 Task: For heading Arial Rounded MT Bold with Underline.  font size for heading26,  'Change the font style of data to'Browallia New.  and font size to 18,  Change the alignment of both headline & data to Align middle & Align Text left.  In the sheet  DashboardCashFlowbook
Action: Mouse moved to (74, 109)
Screenshot: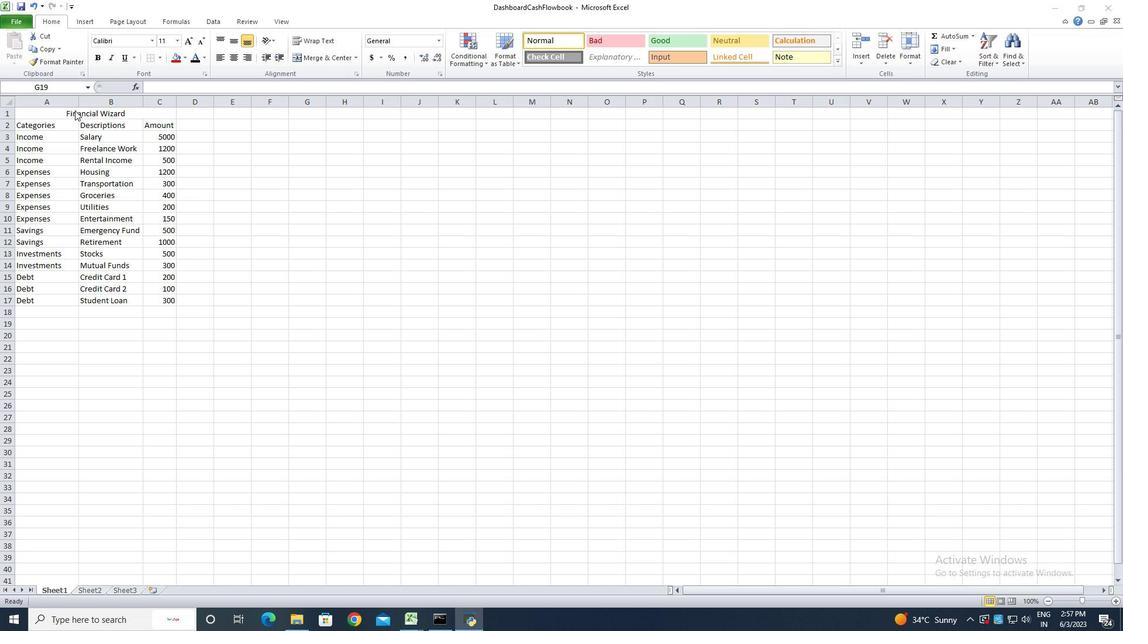 
Action: Mouse pressed left at (74, 109)
Screenshot: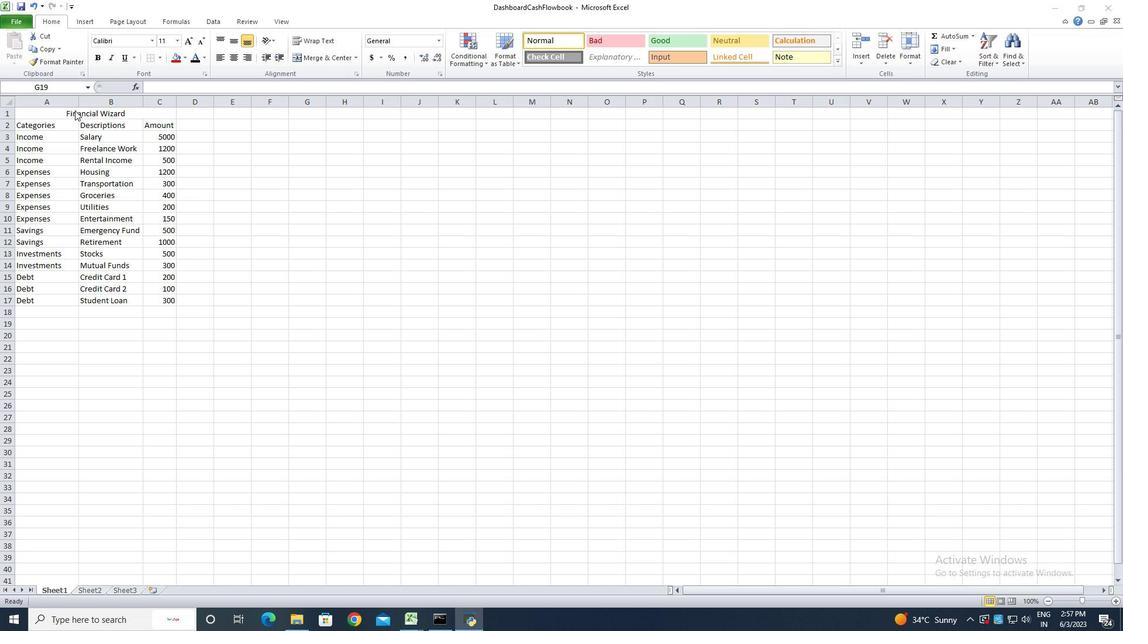 
Action: Mouse moved to (74, 112)
Screenshot: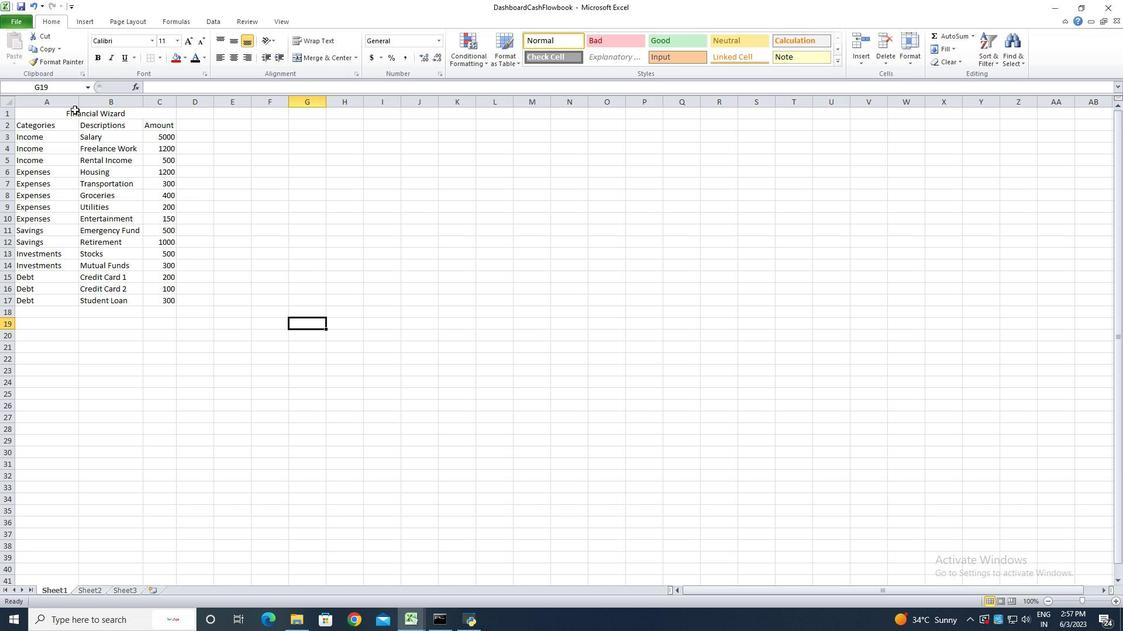 
Action: Mouse pressed left at (74, 112)
Screenshot: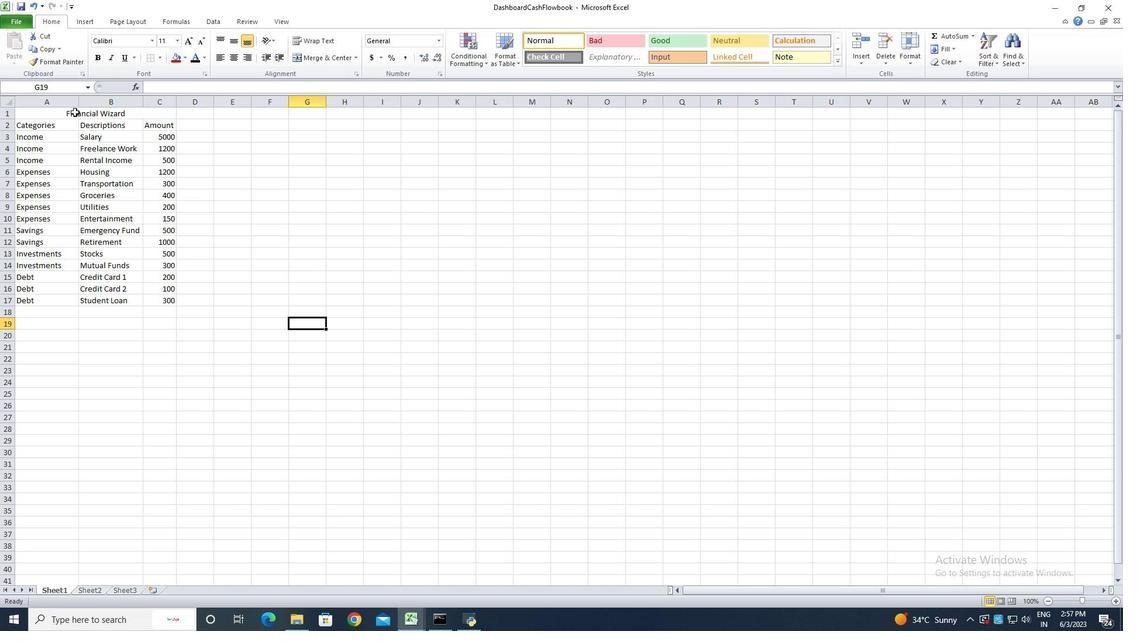 
Action: Mouse moved to (151, 40)
Screenshot: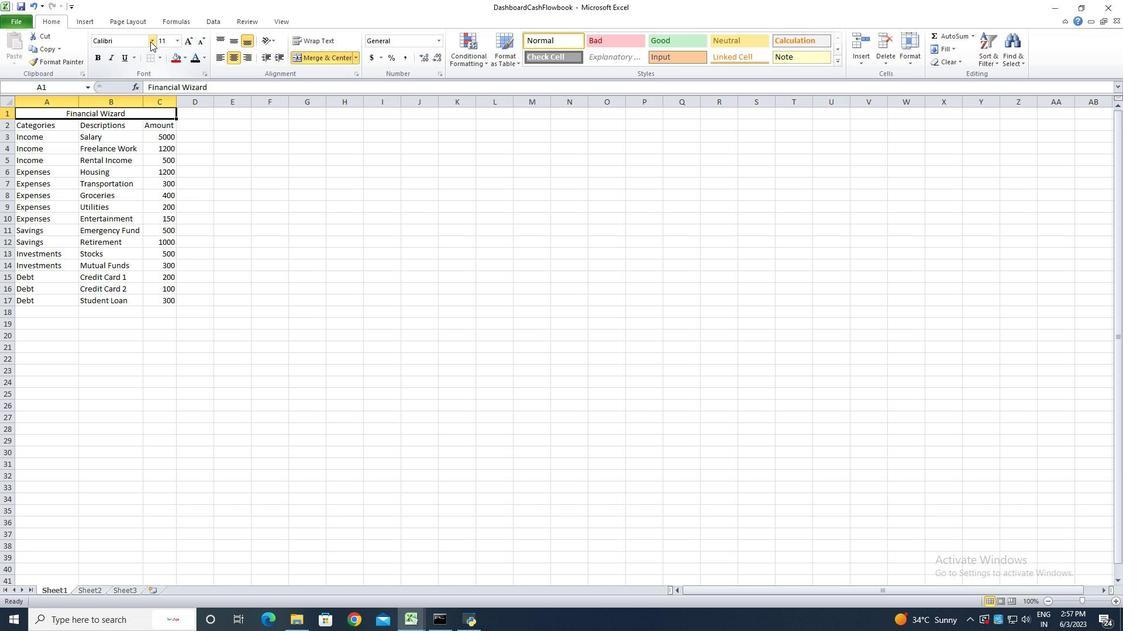 
Action: Mouse pressed left at (151, 40)
Screenshot: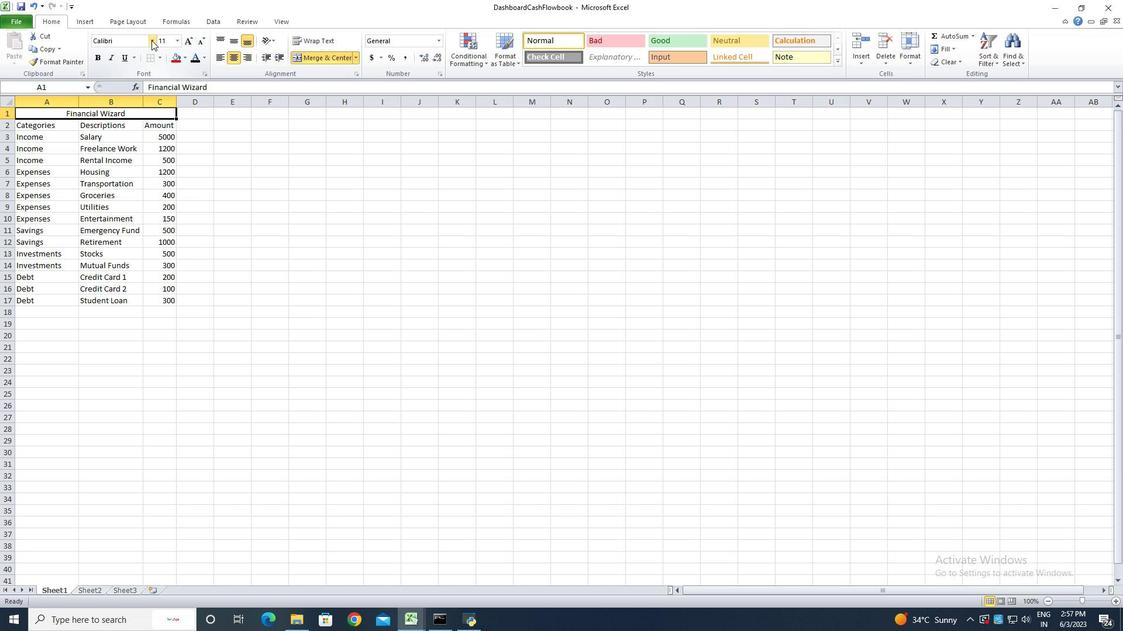 
Action: Mouse moved to (155, 176)
Screenshot: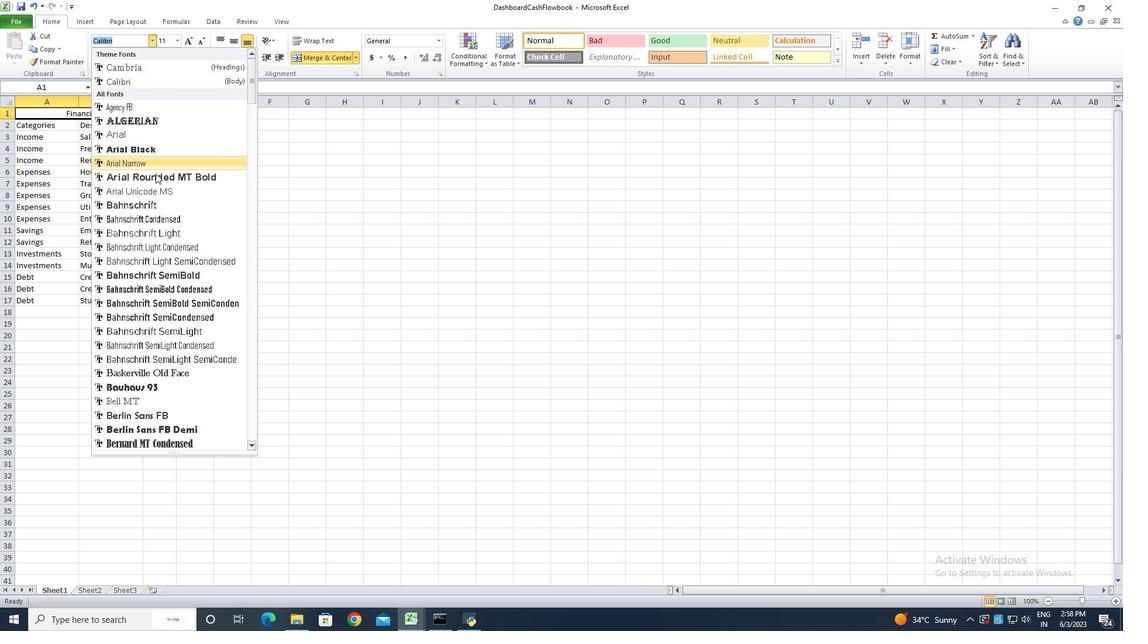 
Action: Mouse pressed left at (155, 176)
Screenshot: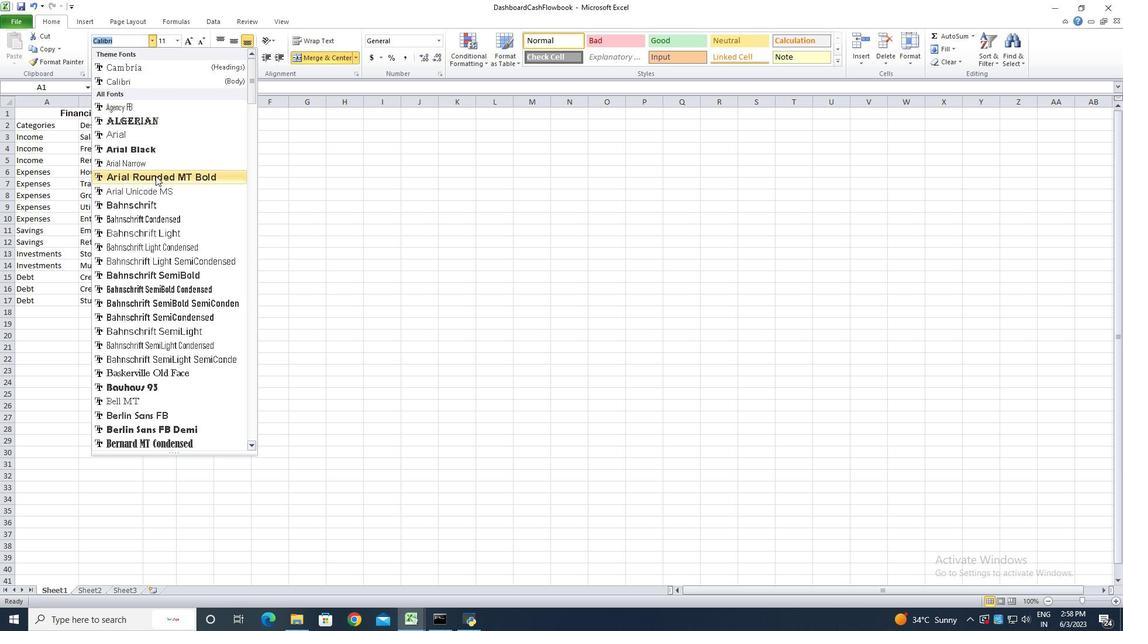 
Action: Mouse moved to (124, 59)
Screenshot: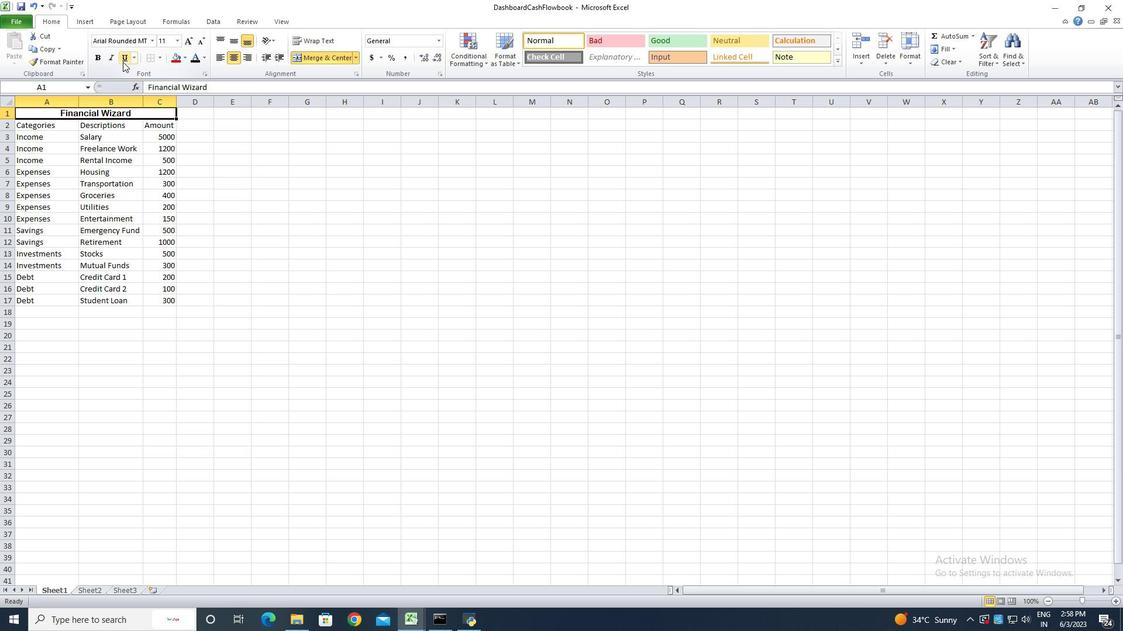 
Action: Mouse pressed left at (124, 59)
Screenshot: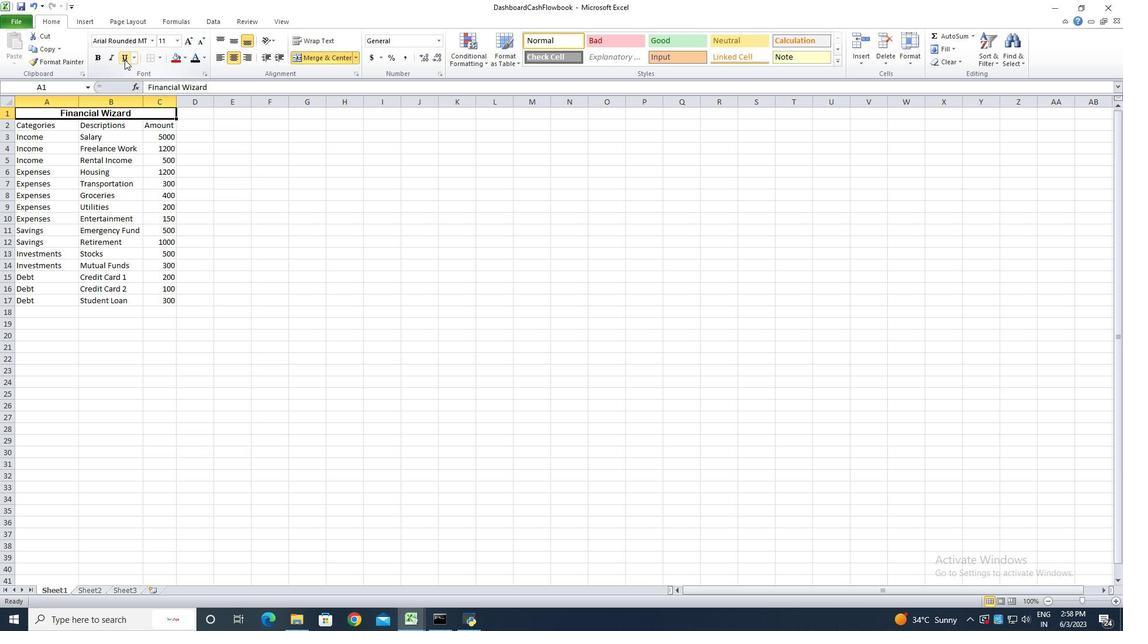 
Action: Mouse moved to (189, 42)
Screenshot: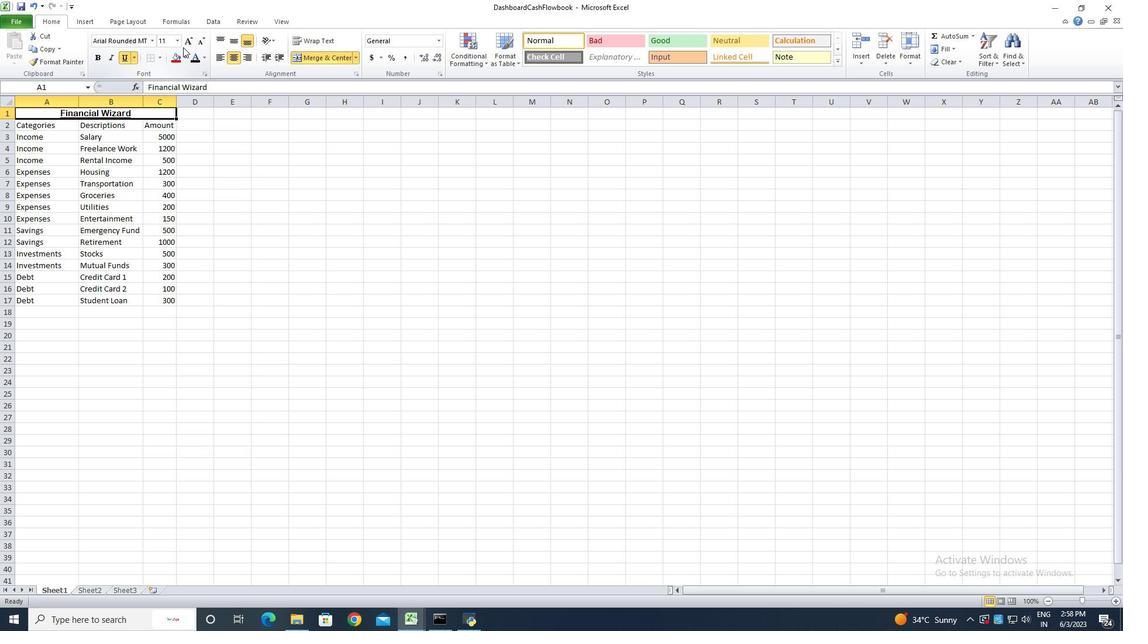 
Action: Mouse pressed left at (189, 42)
Screenshot: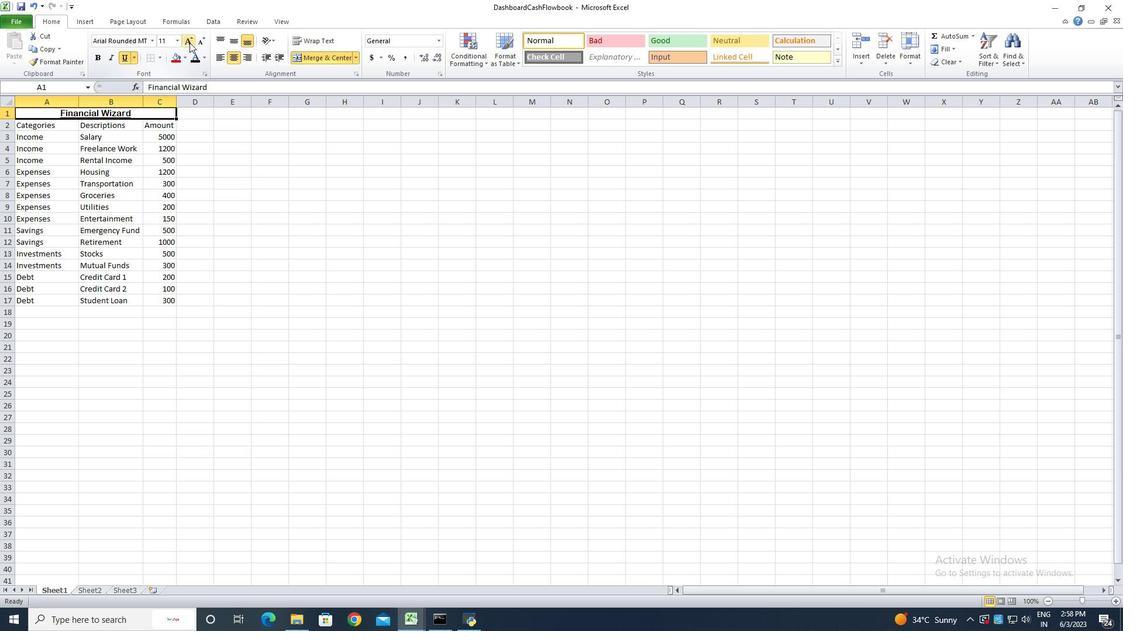 
Action: Mouse pressed left at (189, 42)
Screenshot: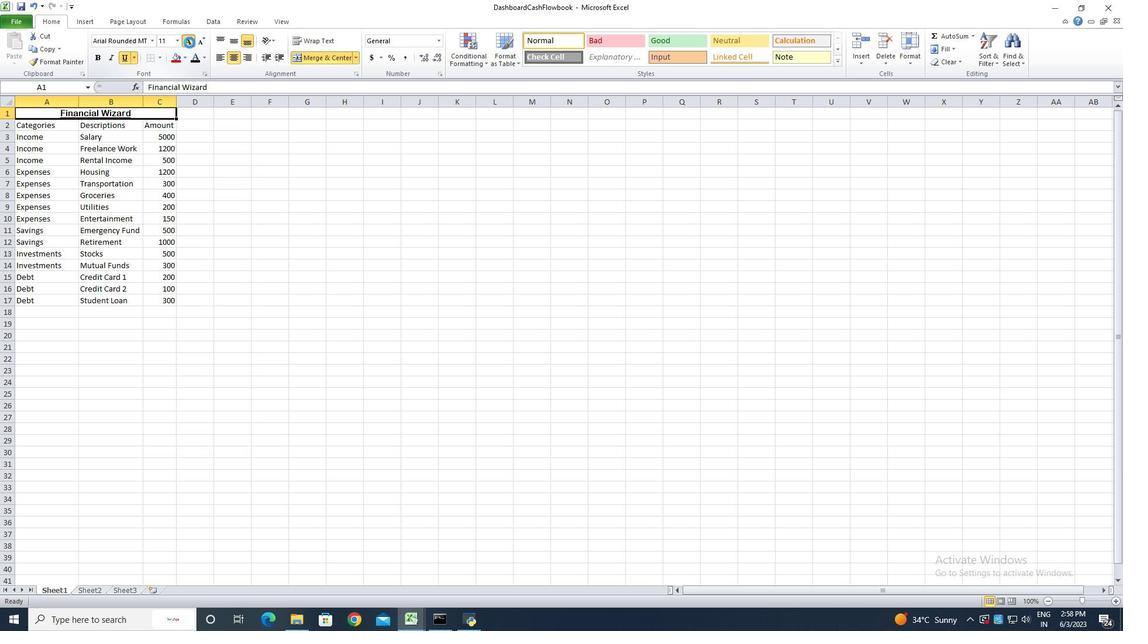 
Action: Mouse pressed left at (189, 42)
Screenshot: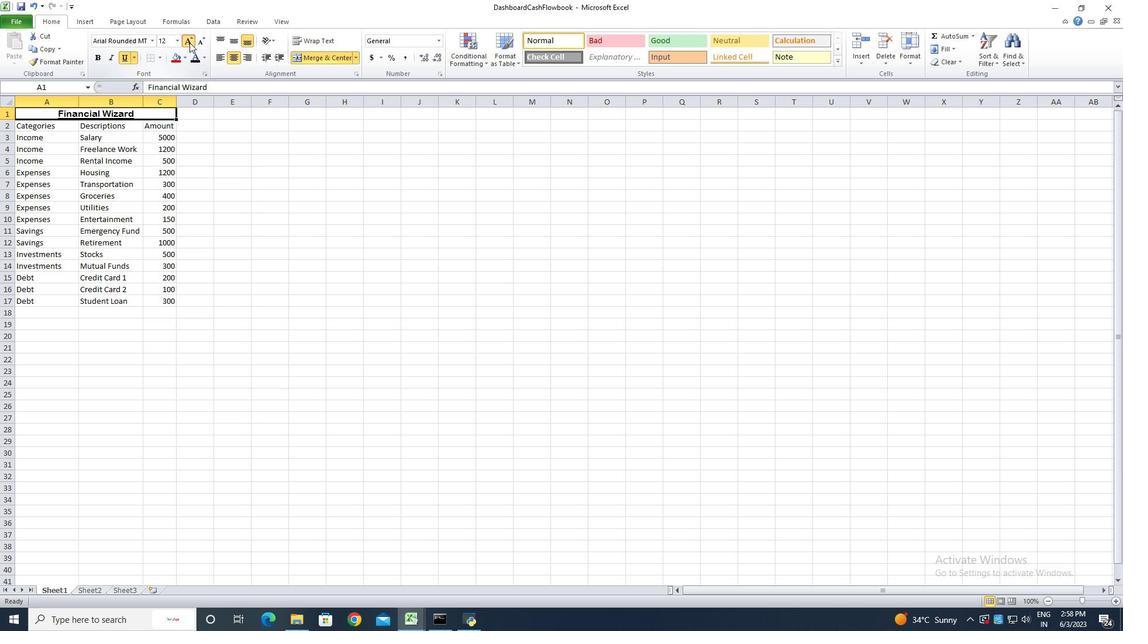 
Action: Mouse pressed left at (189, 42)
Screenshot: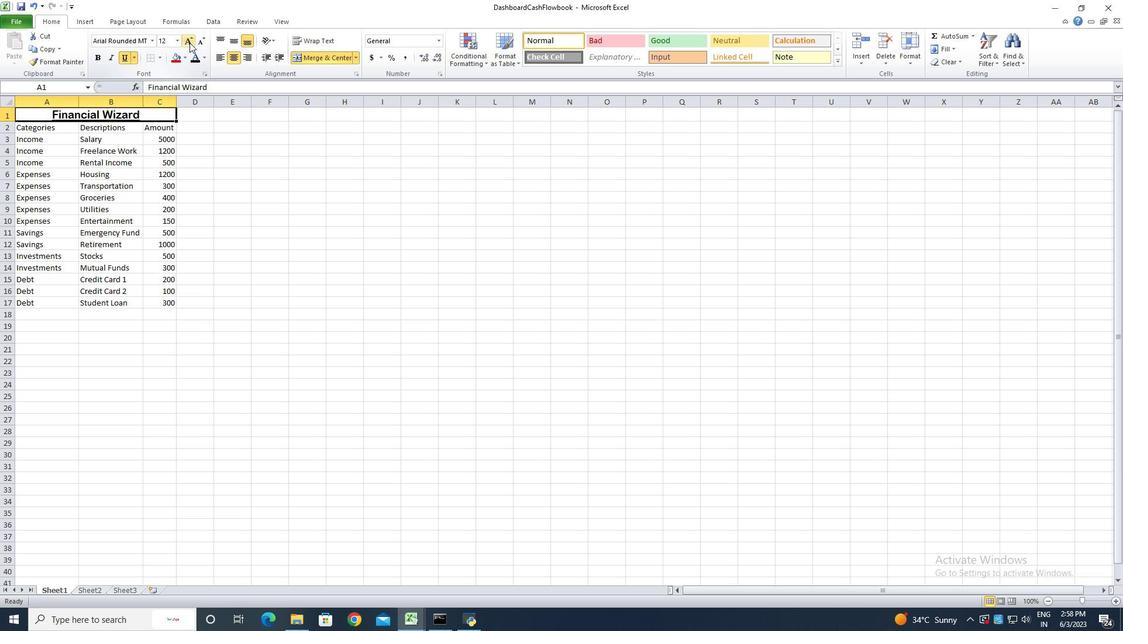 
Action: Mouse pressed left at (189, 42)
Screenshot: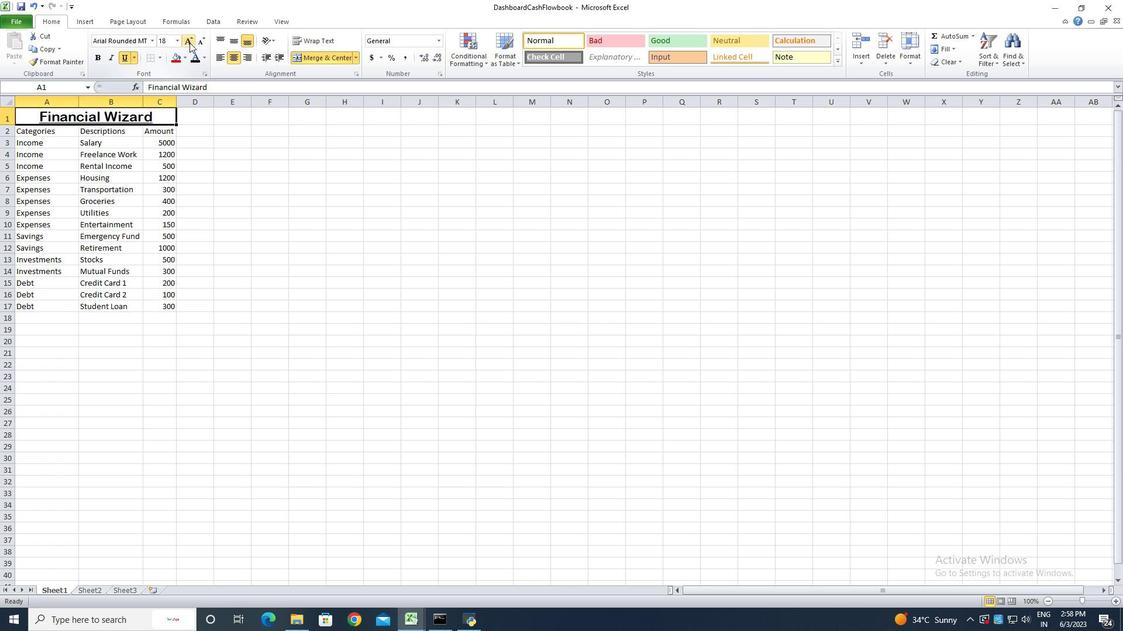 
Action: Mouse pressed left at (189, 42)
Screenshot: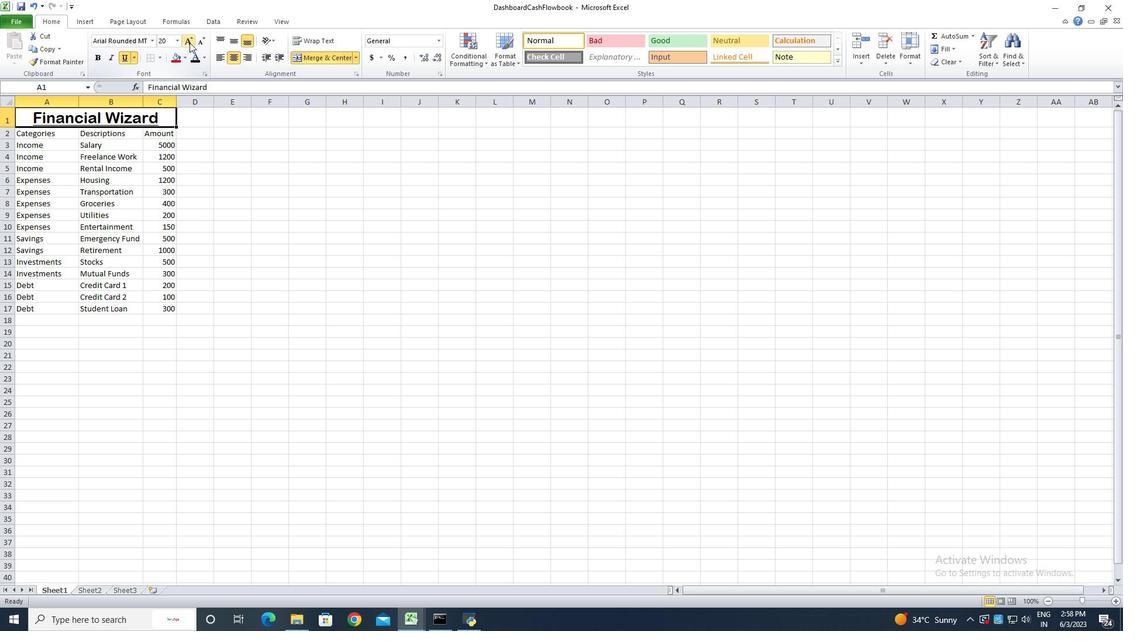 
Action: Mouse pressed left at (189, 42)
Screenshot: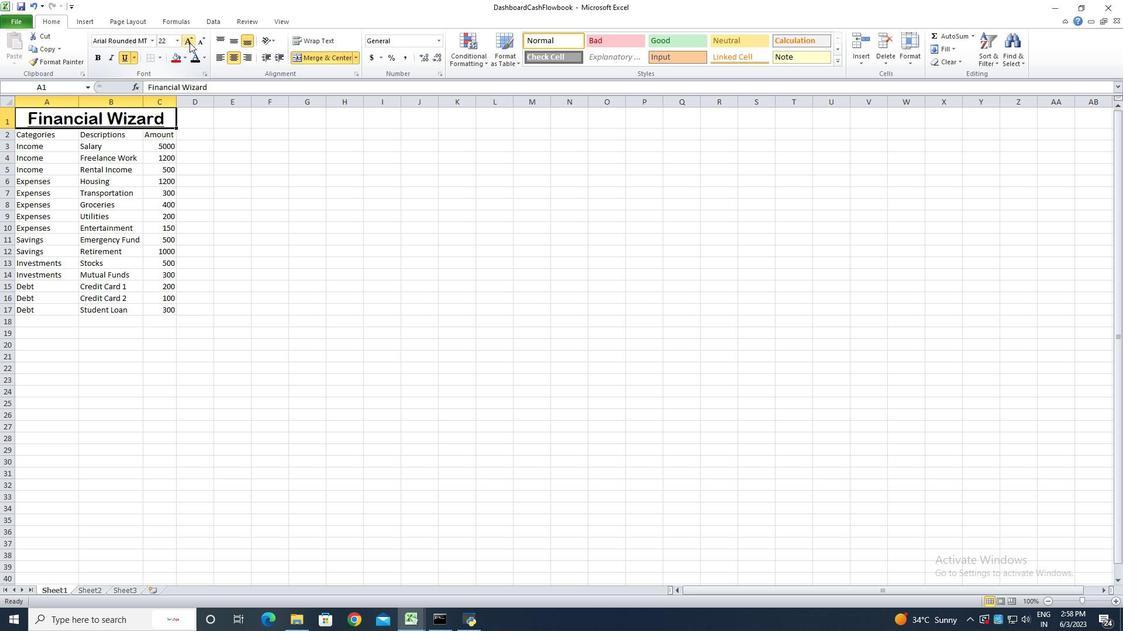 
Action: Mouse pressed left at (189, 42)
Screenshot: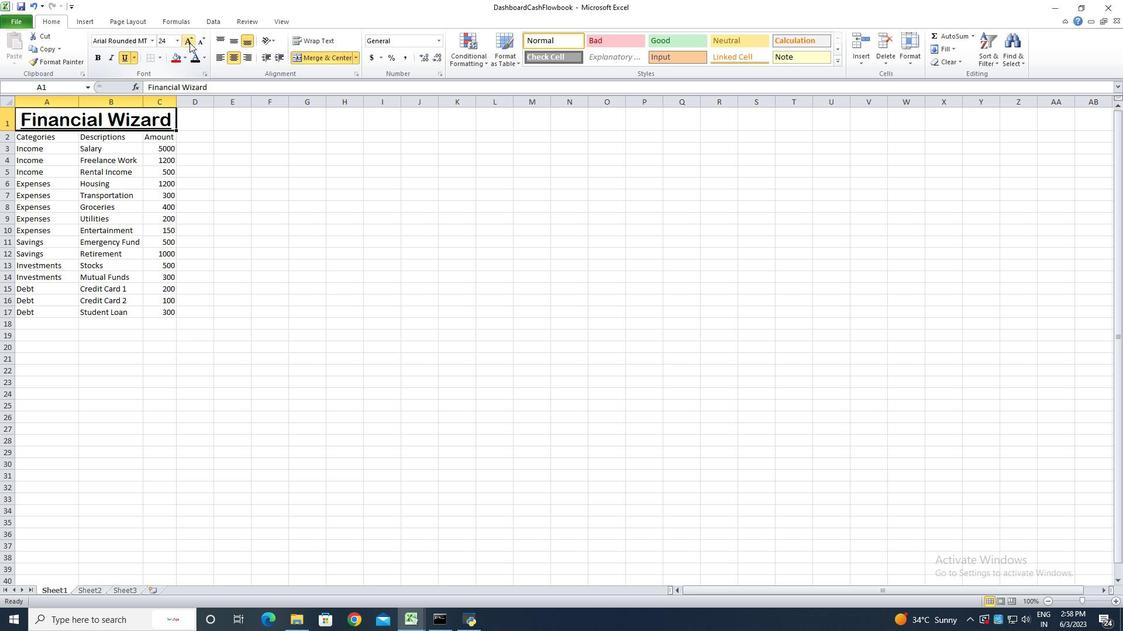 
Action: Mouse moved to (41, 141)
Screenshot: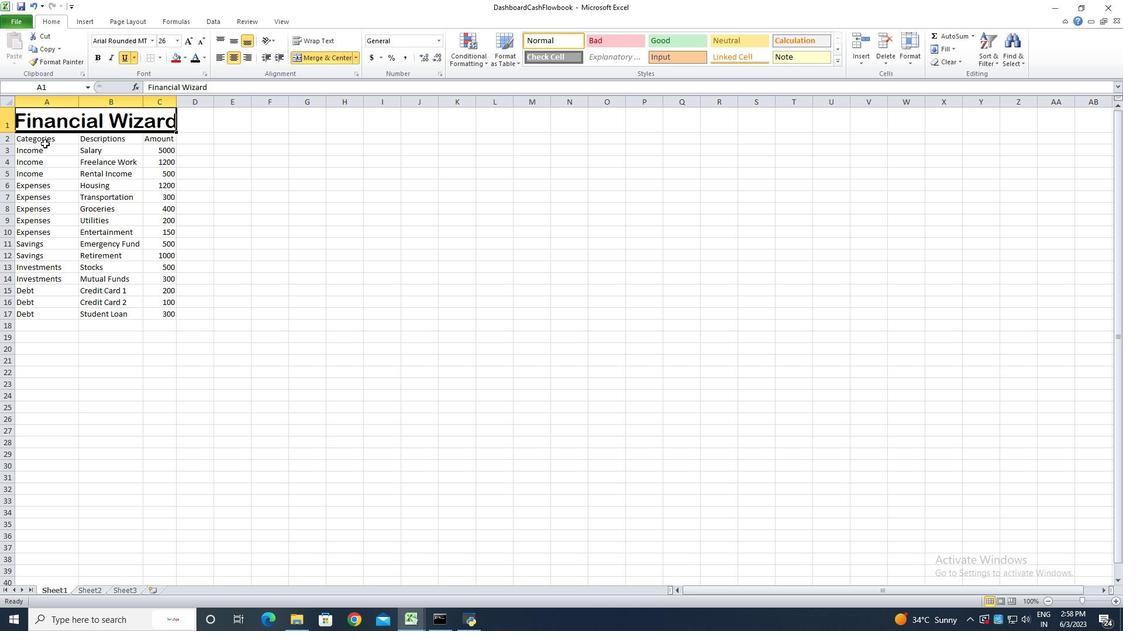 
Action: Mouse pressed left at (41, 141)
Screenshot: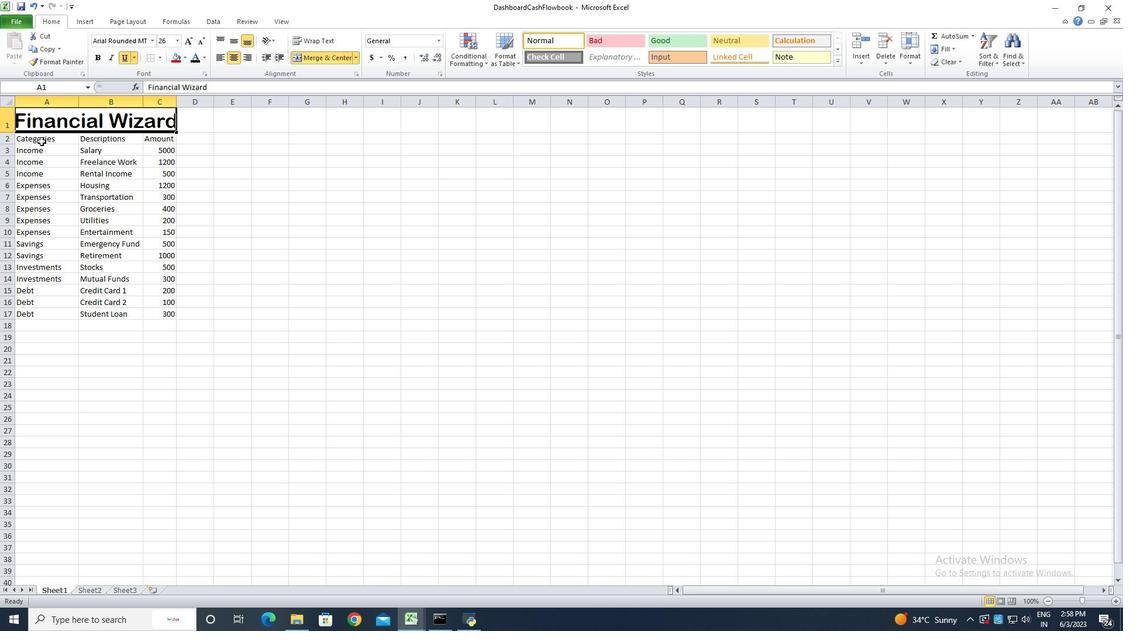 
Action: Mouse moved to (151, 40)
Screenshot: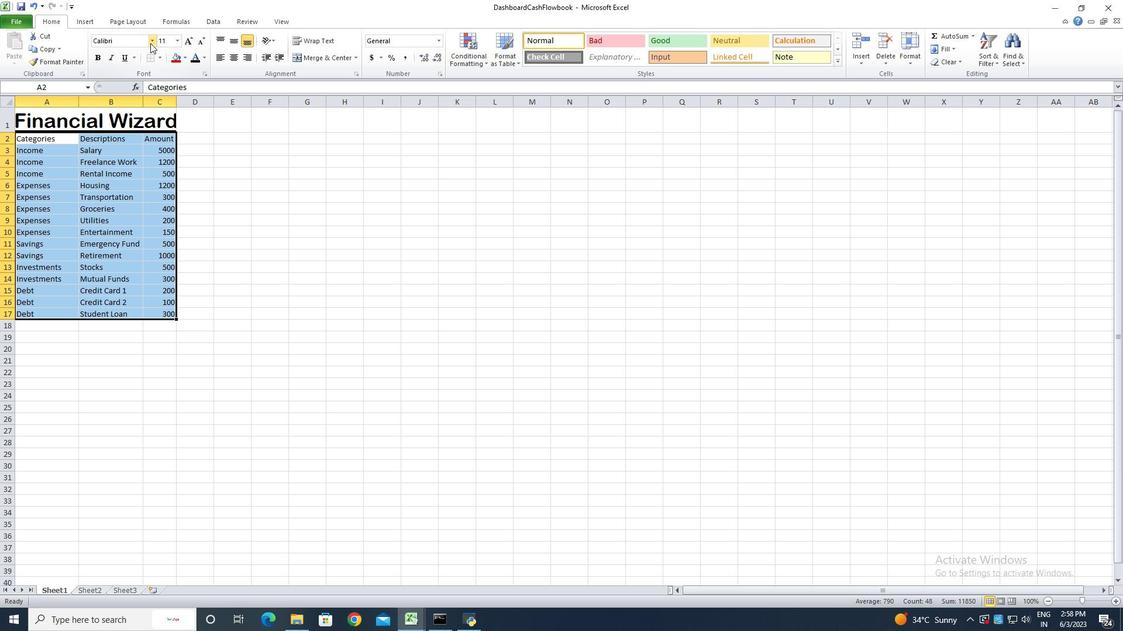 
Action: Mouse pressed left at (151, 40)
Screenshot: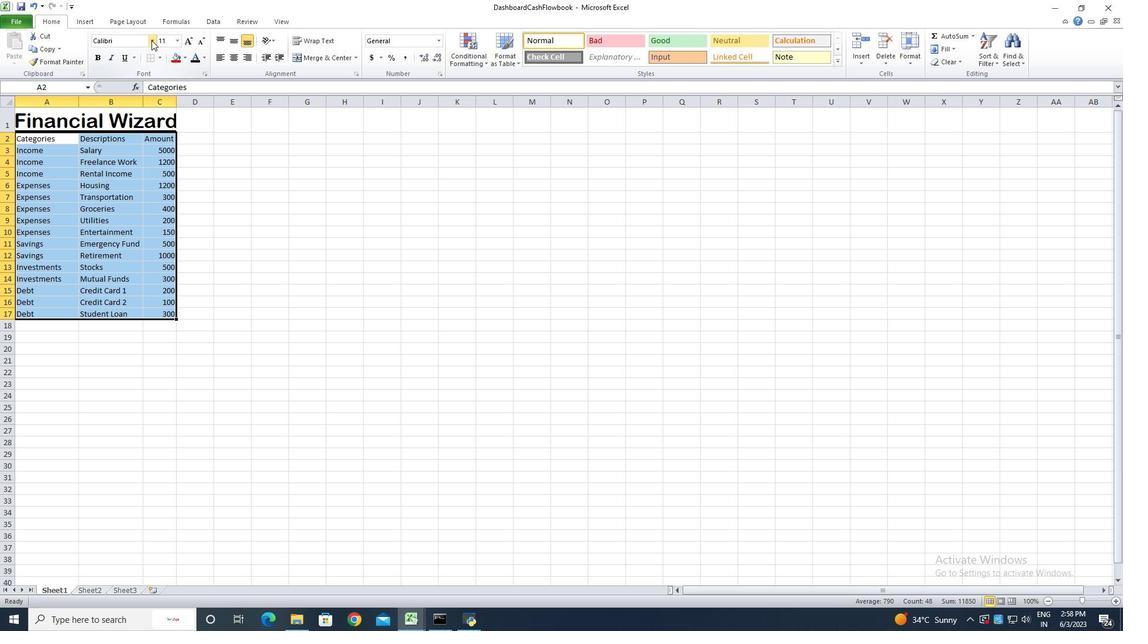 
Action: Mouse moved to (147, 40)
Screenshot: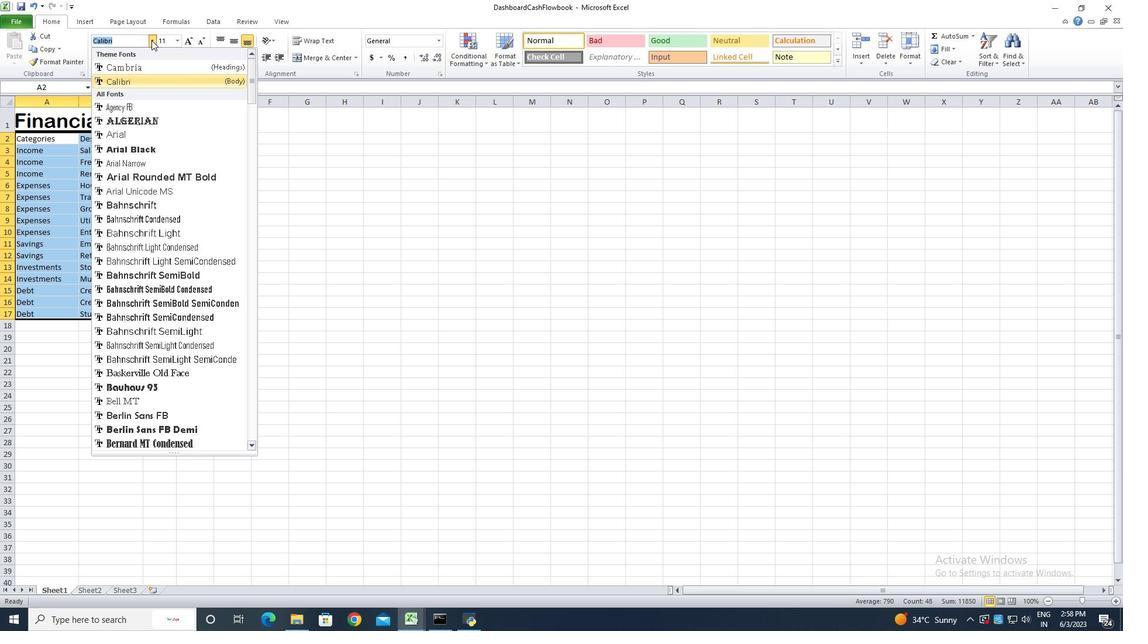 
Action: Key pressed <Key.shift>Br<Key.shift><Key.shift><Key.shift><Key.shift><Key.shift><Key.shift><Key.shift><Key.shift><Key.shift><Key.shift><Key.shift><Key.shift><Key.shift><Key.shift><Key.shift><Key.shift><Key.shift>Owali<Key.backspace>lia<Key.space><Key.shift>New<Key.enter>
Screenshot: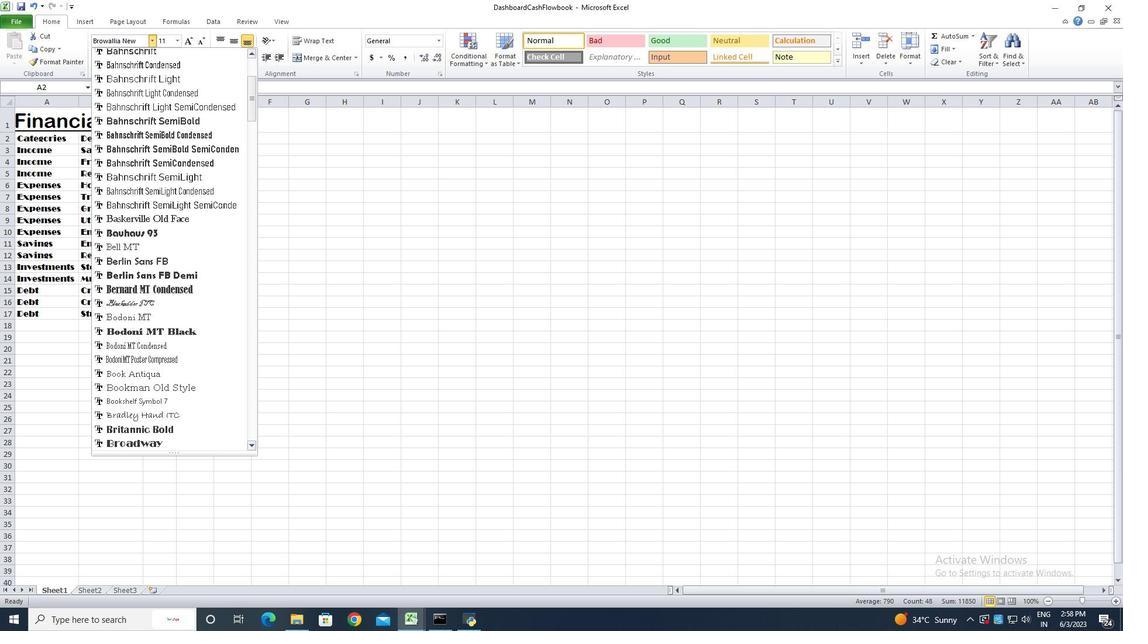 
Action: Mouse moved to (187, 39)
Screenshot: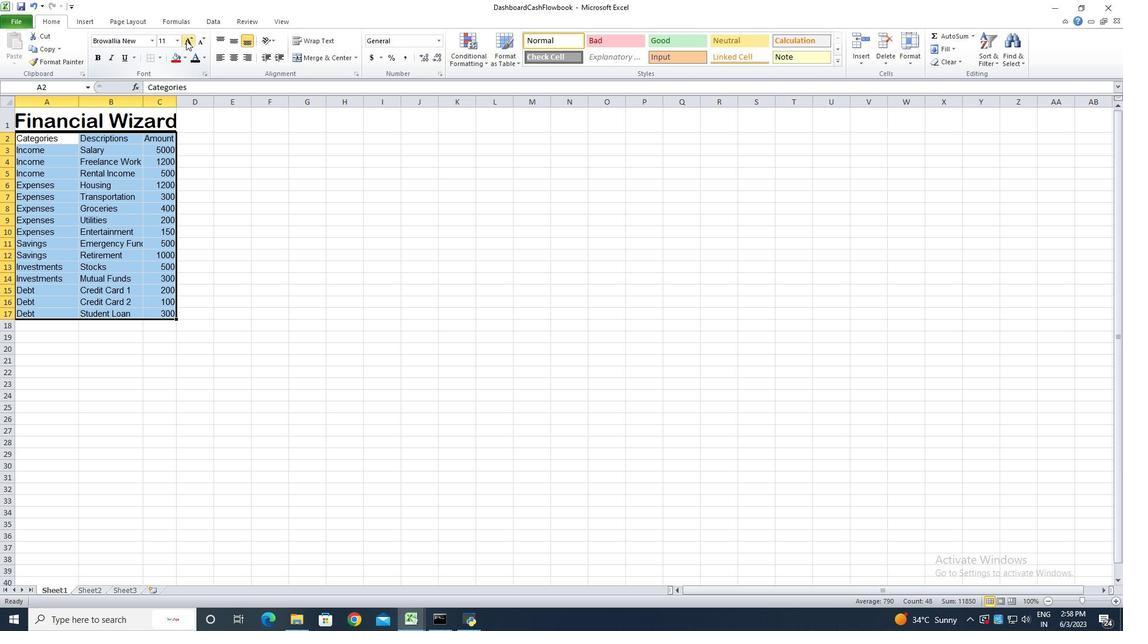 
Action: Mouse pressed left at (187, 39)
Screenshot: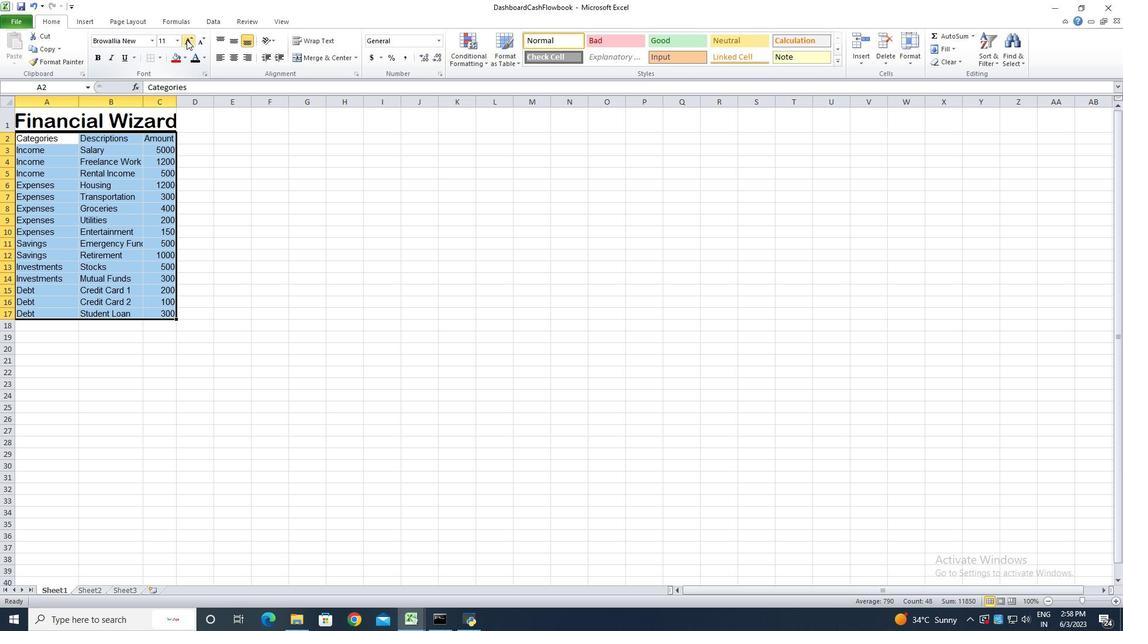
Action: Mouse pressed left at (187, 39)
Screenshot: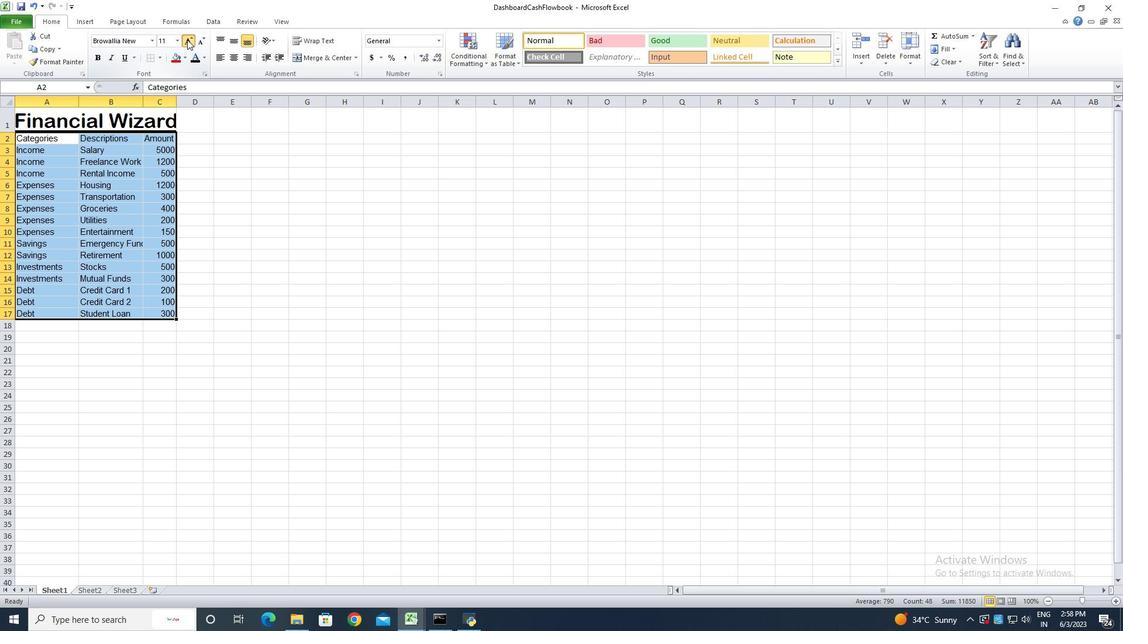 
Action: Mouse pressed left at (187, 39)
Screenshot: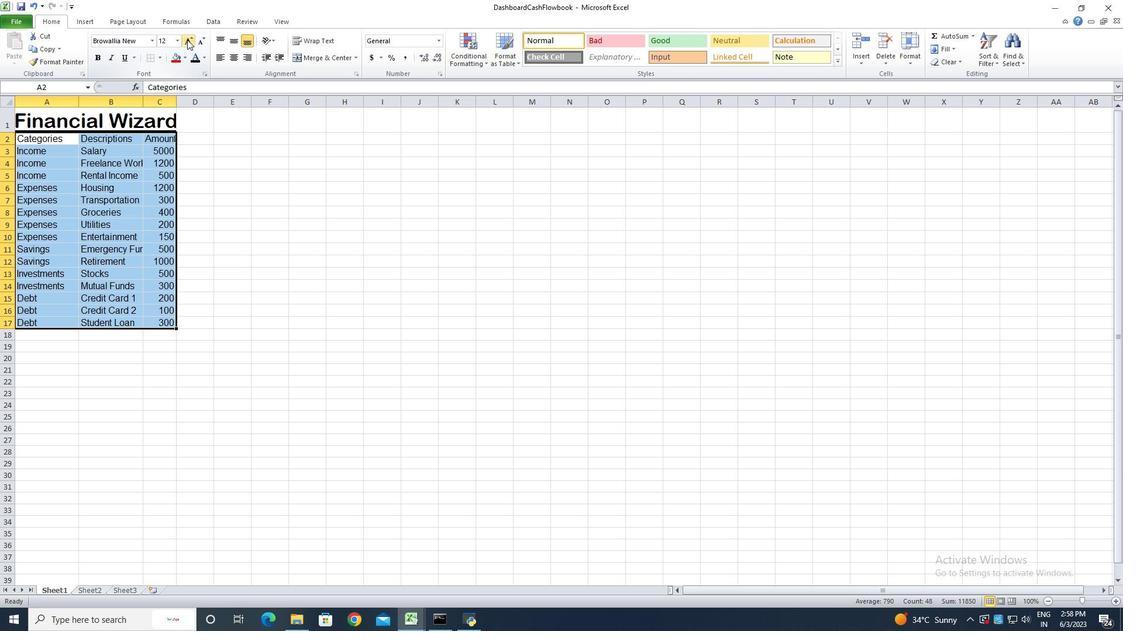 
Action: Mouse pressed left at (187, 39)
Screenshot: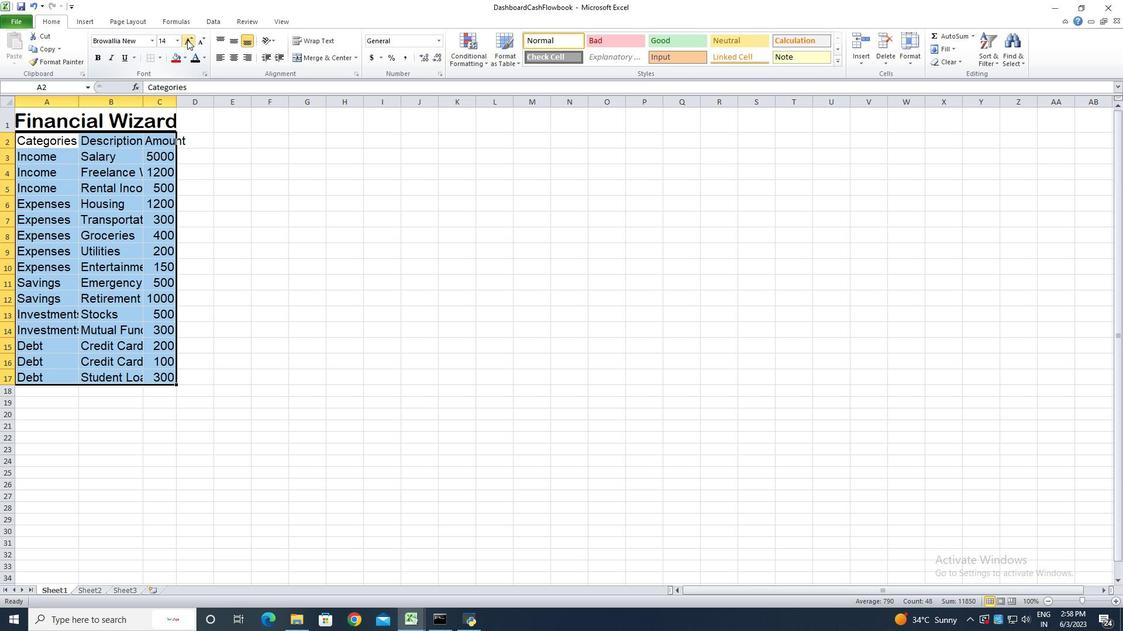 
Action: Mouse moved to (248, 274)
Screenshot: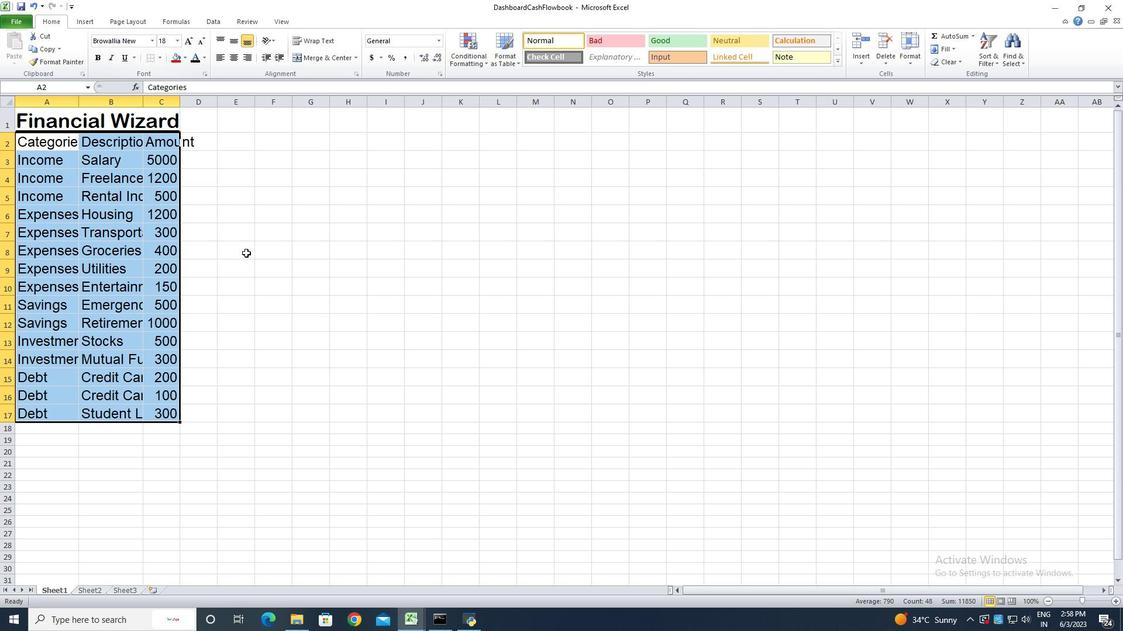 
Action: Mouse pressed left at (248, 274)
Screenshot: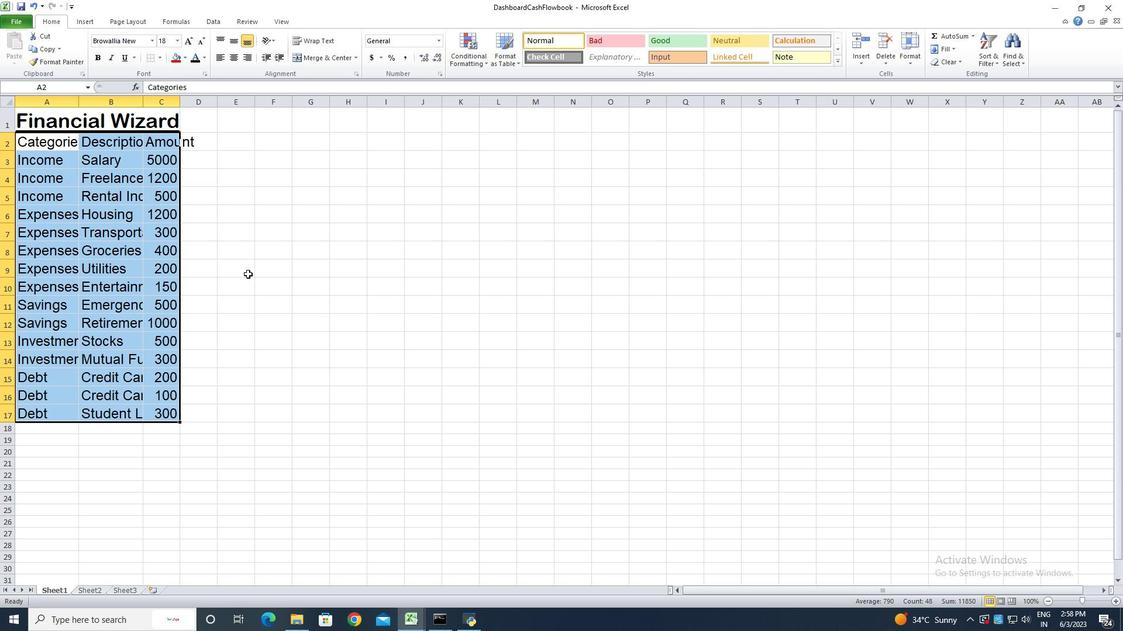 
Action: Mouse moved to (80, 102)
Screenshot: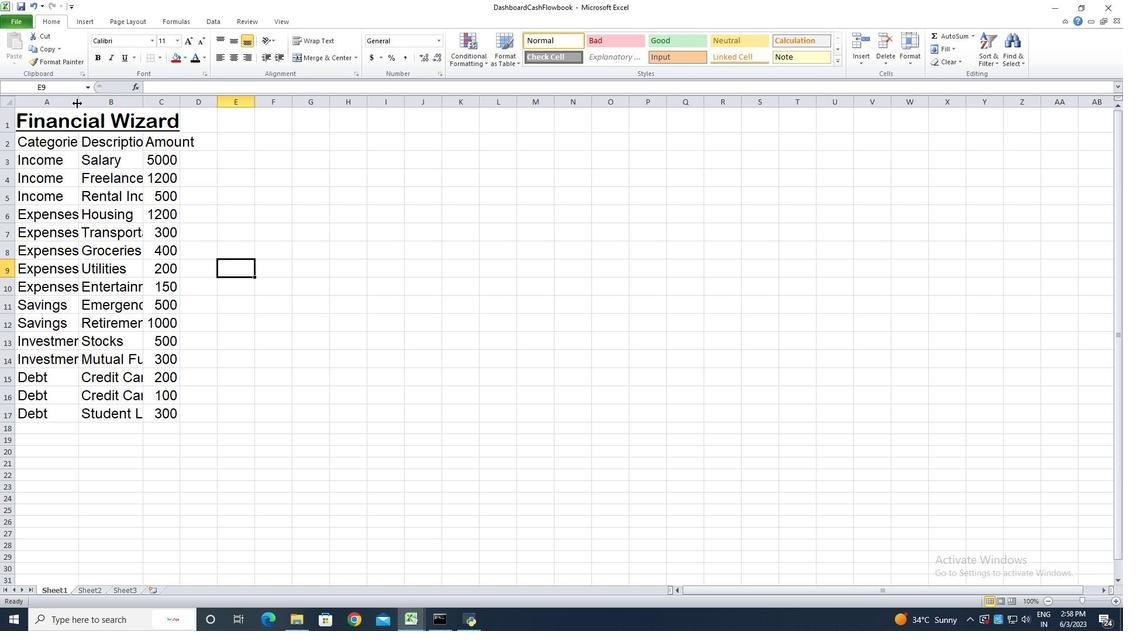 
Action: Mouse pressed left at (80, 102)
Screenshot: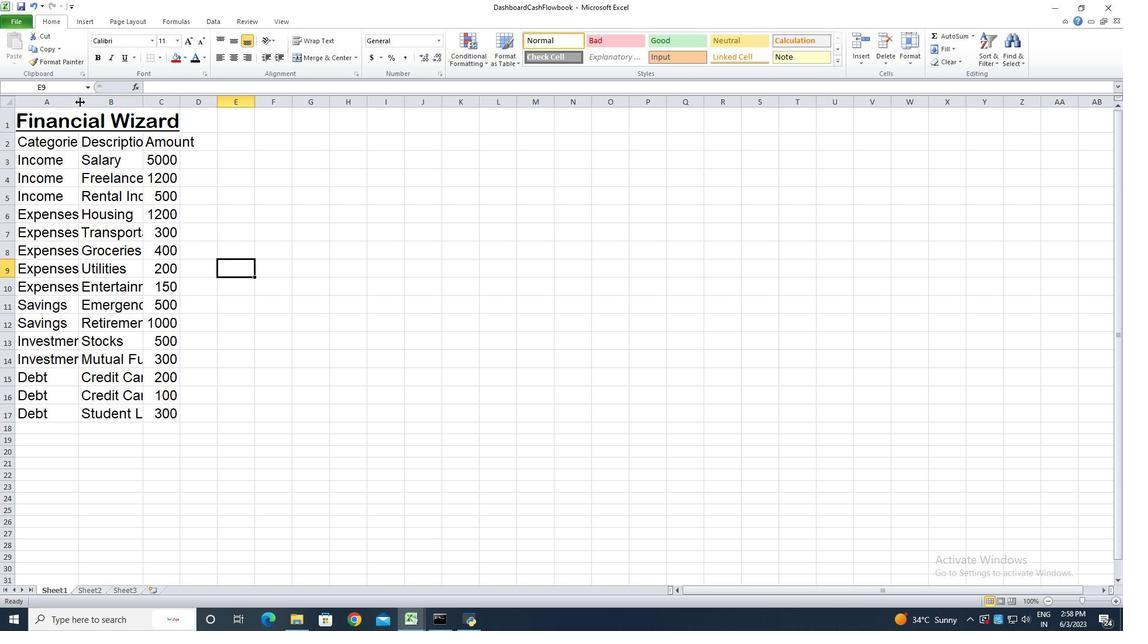 
Action: Mouse pressed left at (80, 102)
Screenshot: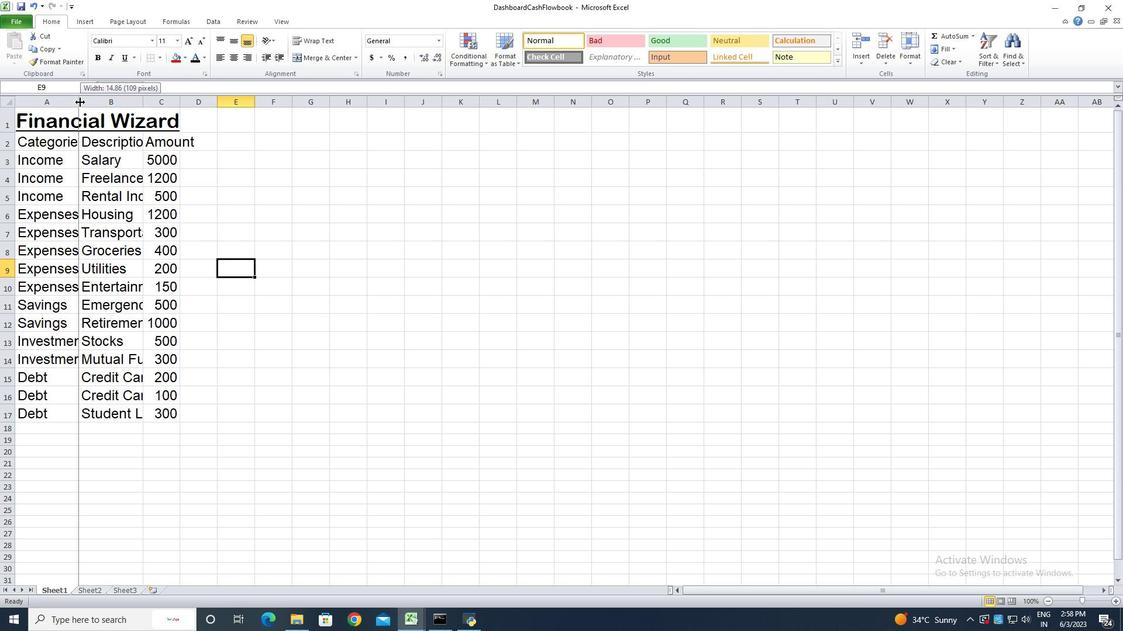 
Action: Mouse moved to (162, 102)
Screenshot: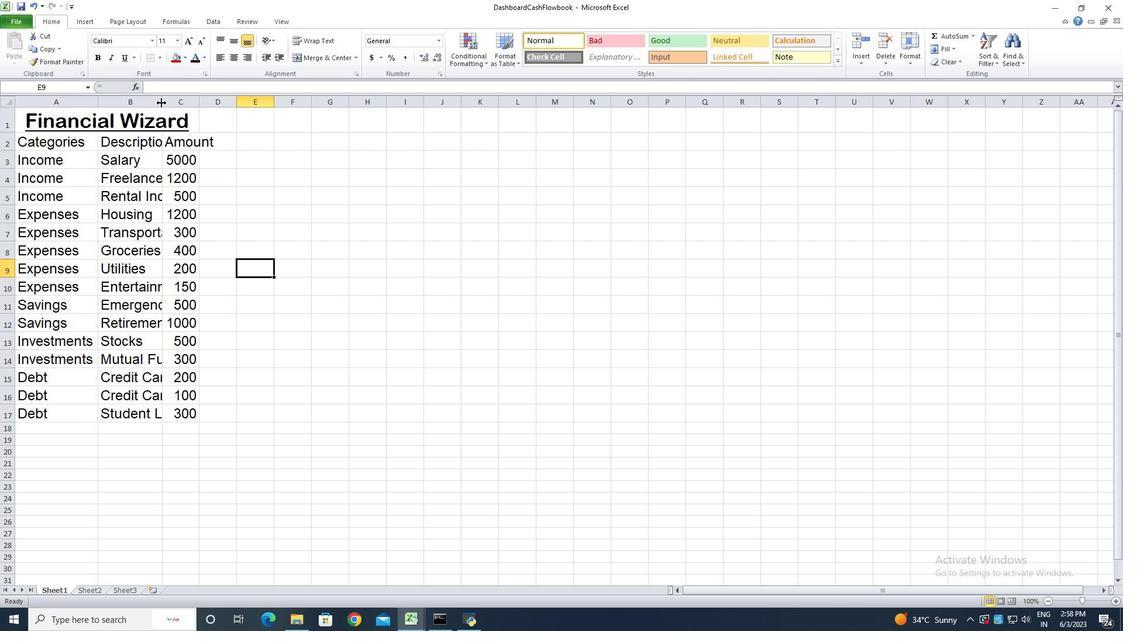 
Action: Mouse pressed left at (162, 102)
Screenshot: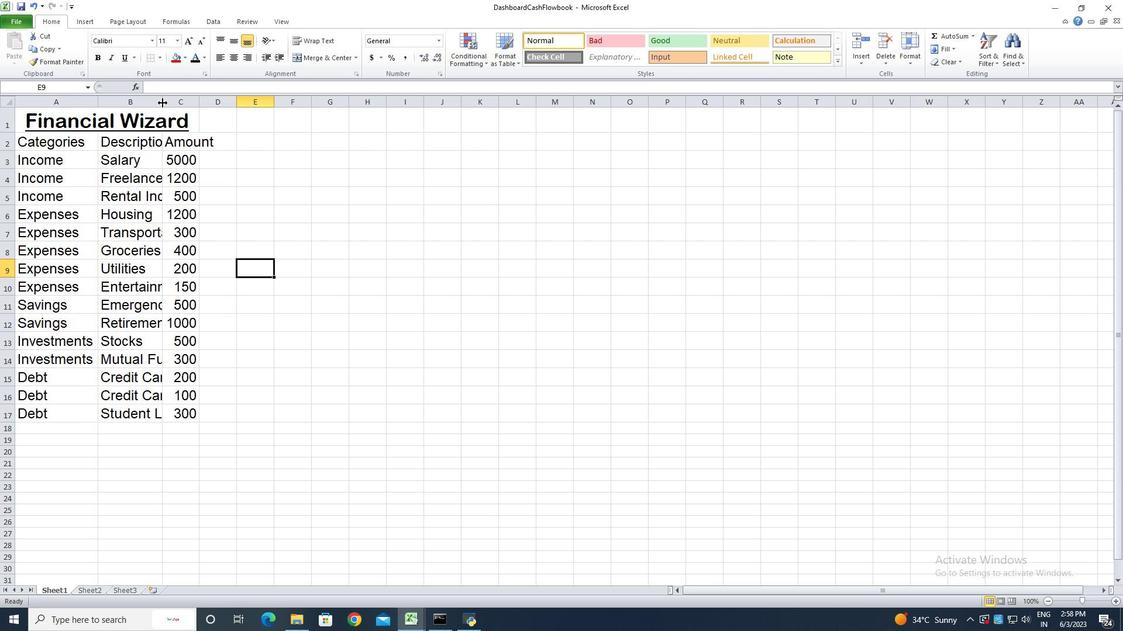 
Action: Mouse pressed left at (162, 102)
Screenshot: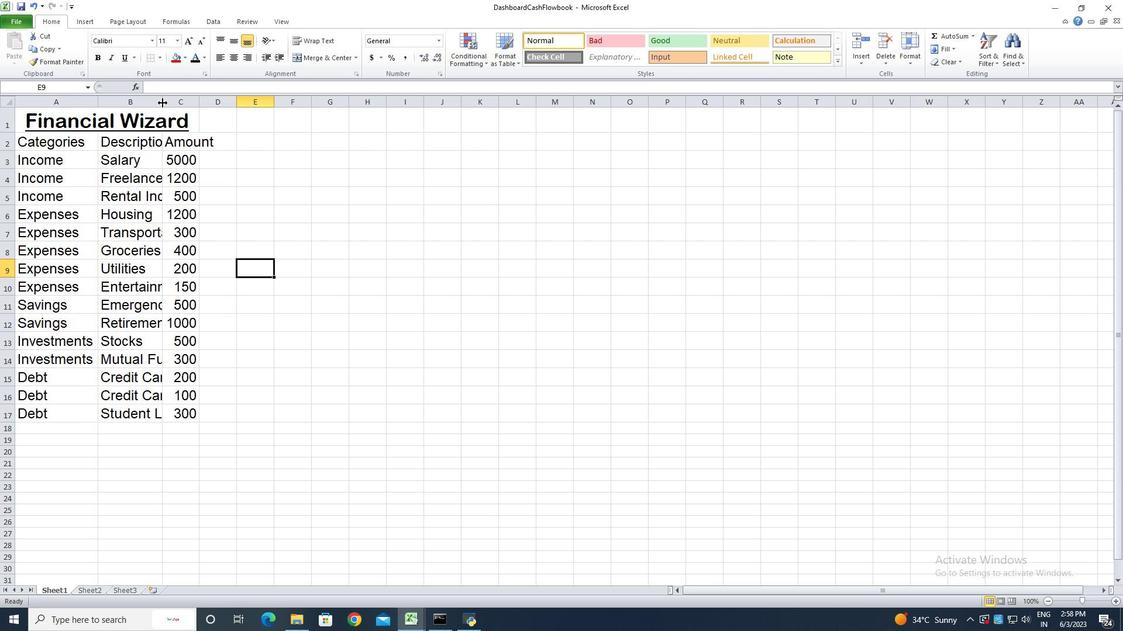 
Action: Mouse moved to (251, 103)
Screenshot: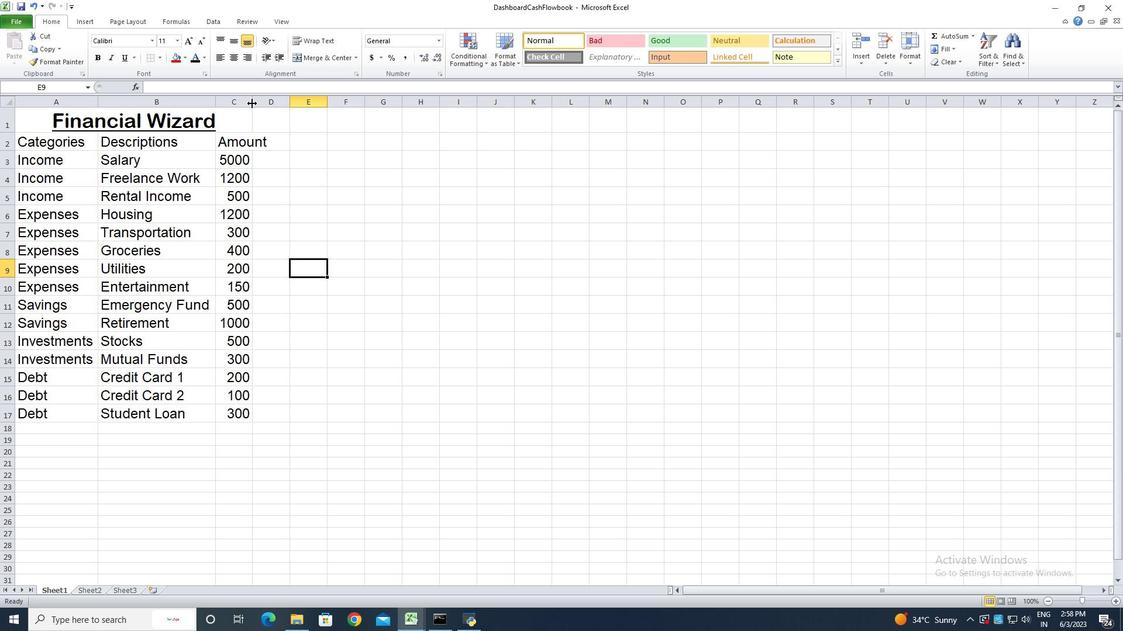 
Action: Mouse pressed left at (251, 103)
Screenshot: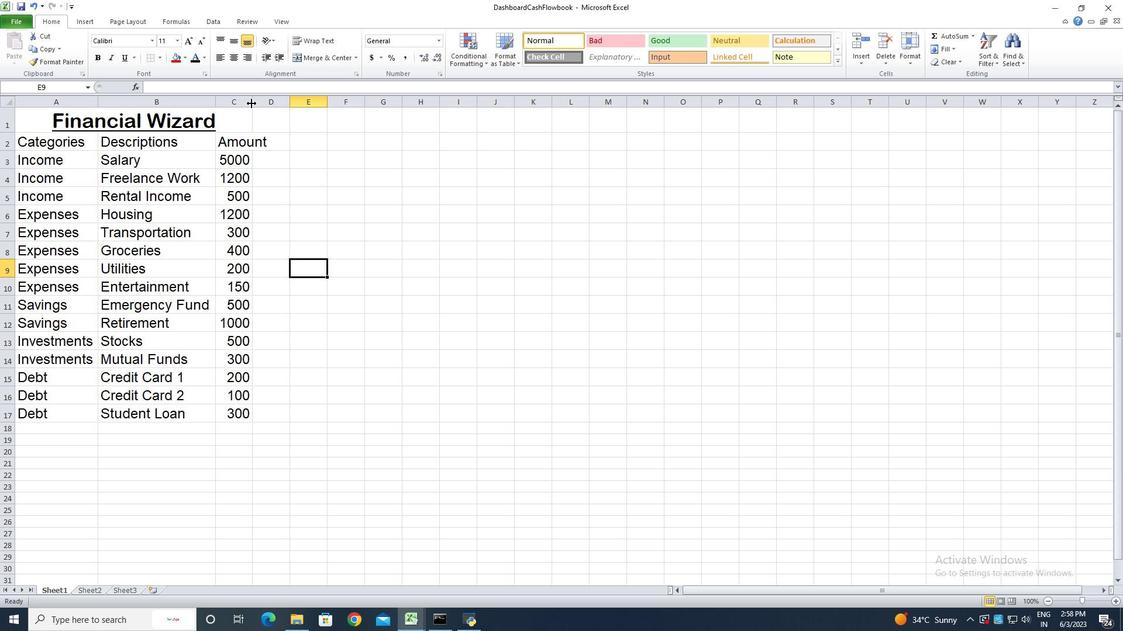 
Action: Mouse pressed left at (251, 103)
Screenshot: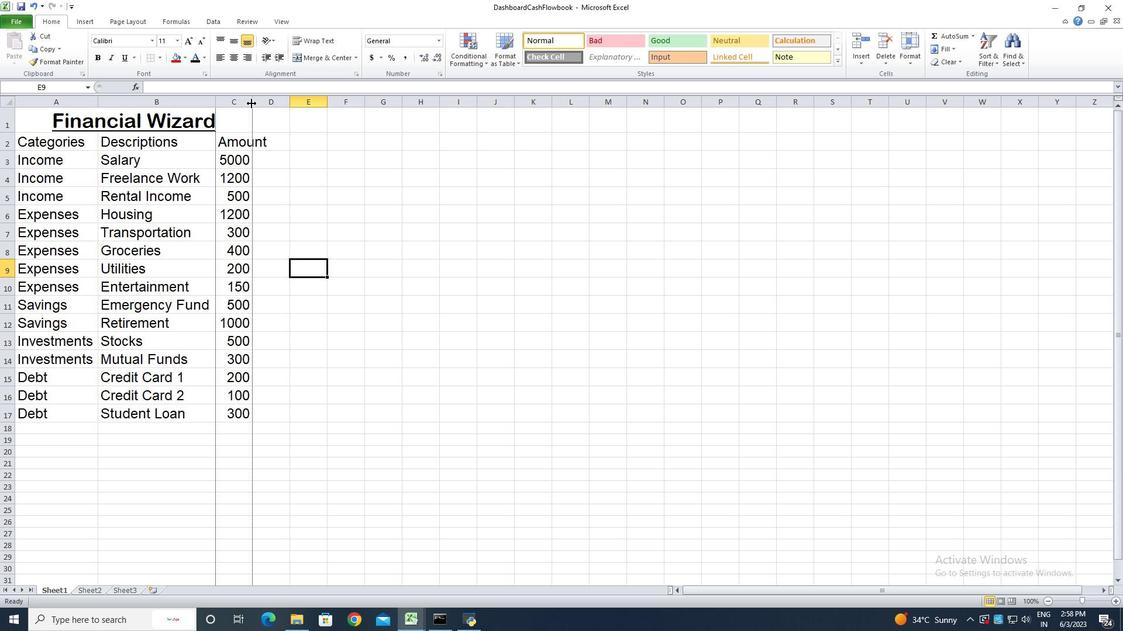 
Action: Mouse moved to (38, 124)
Screenshot: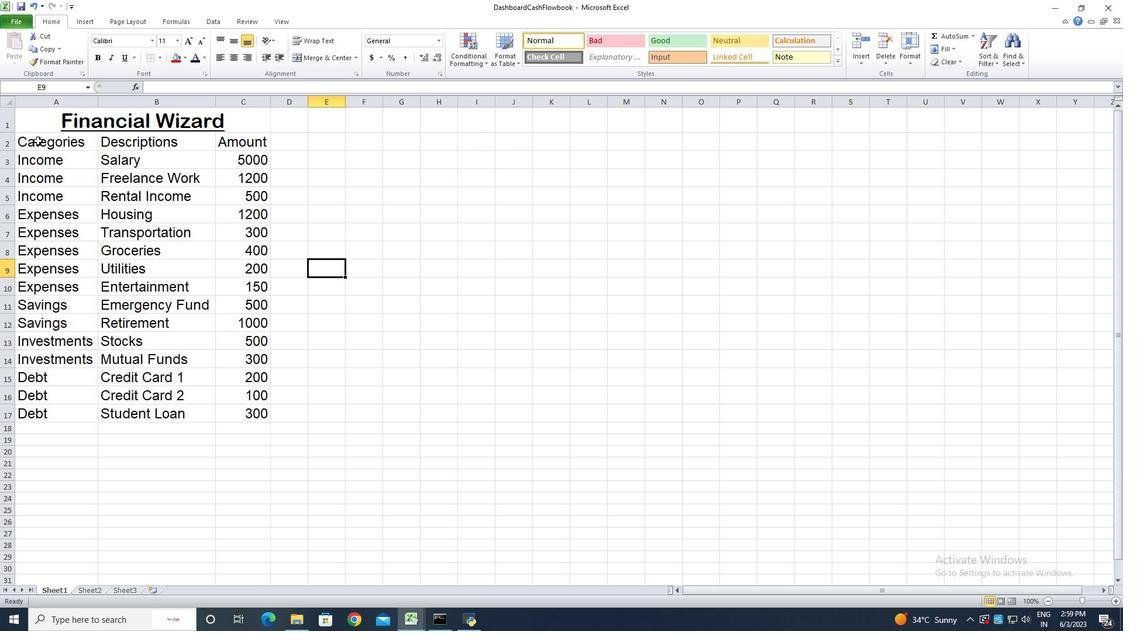
Action: Mouse pressed left at (38, 124)
Screenshot: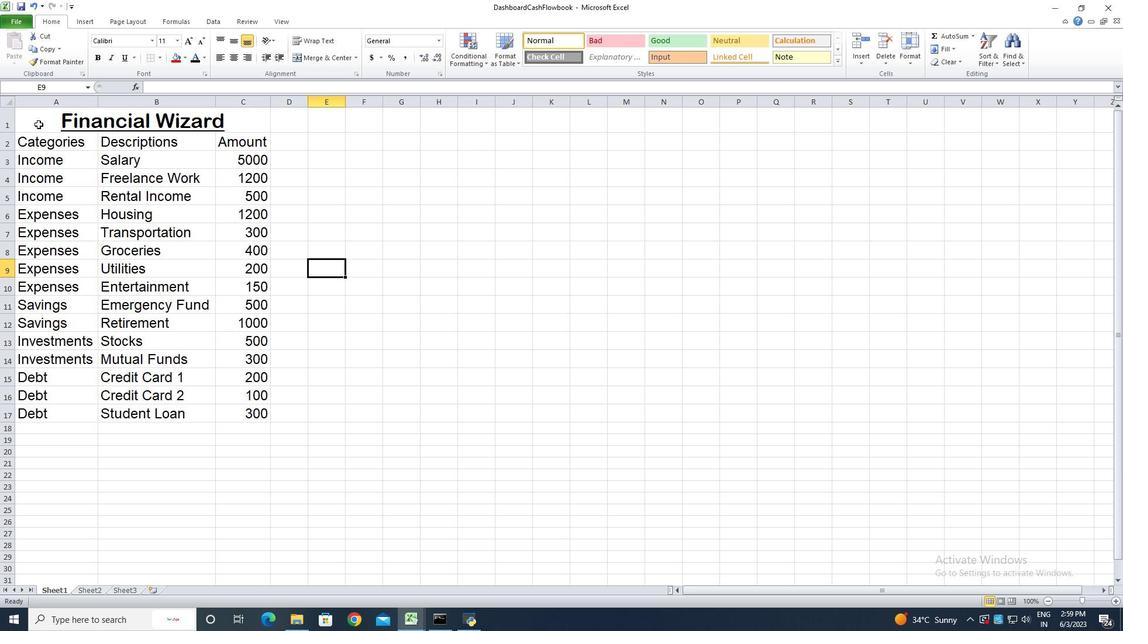 
Action: Mouse moved to (237, 40)
Screenshot: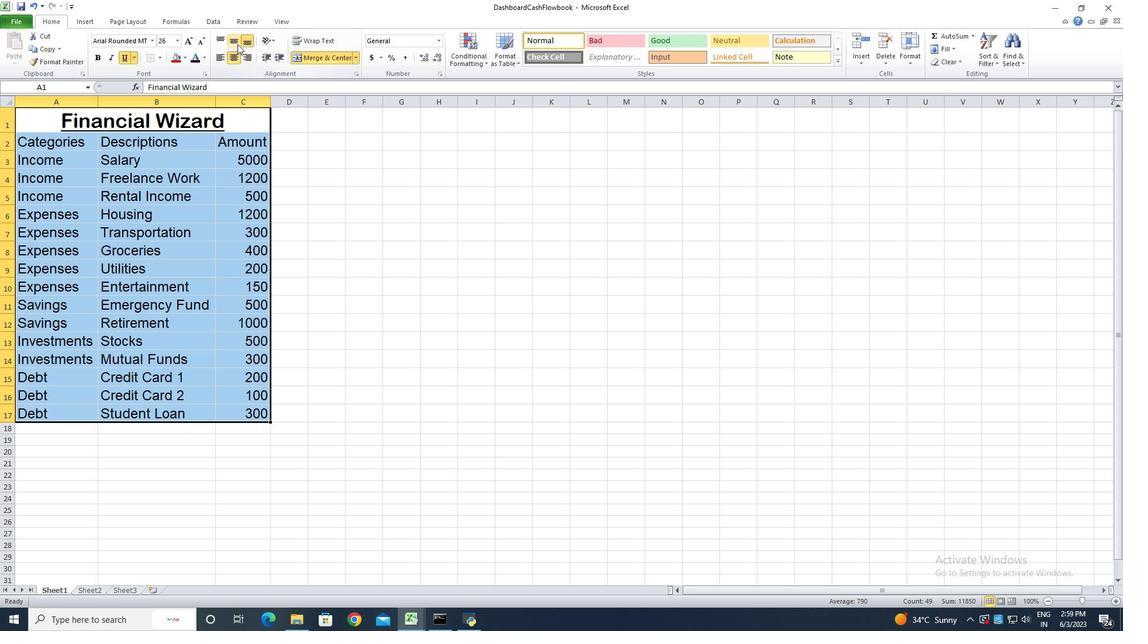 
Action: Mouse pressed left at (237, 40)
Screenshot: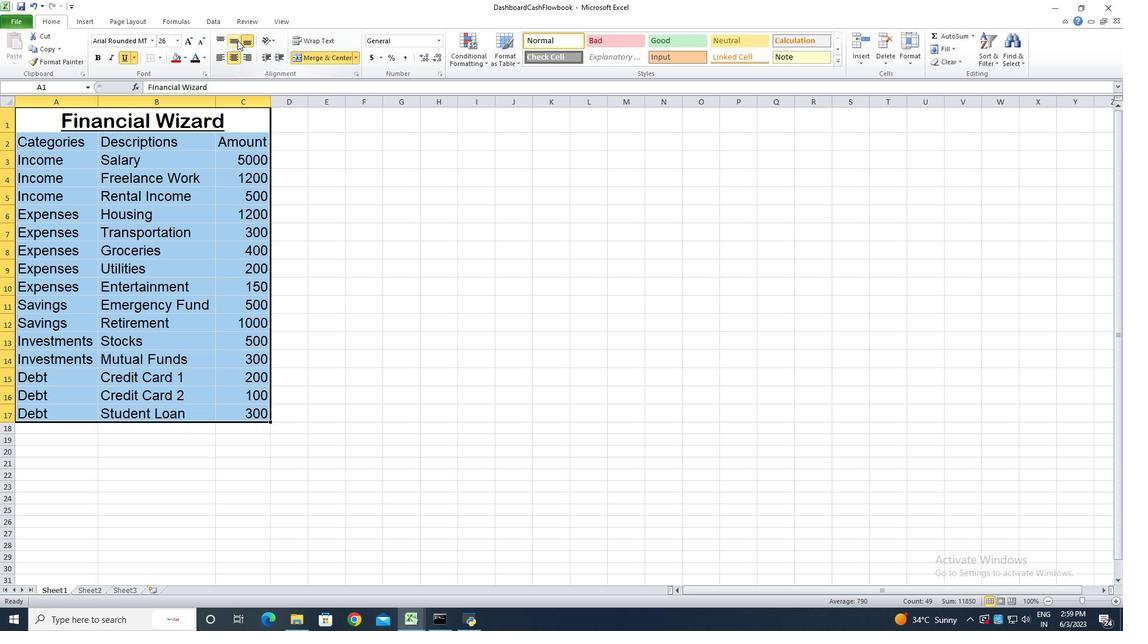 
Action: Mouse moved to (217, 57)
Screenshot: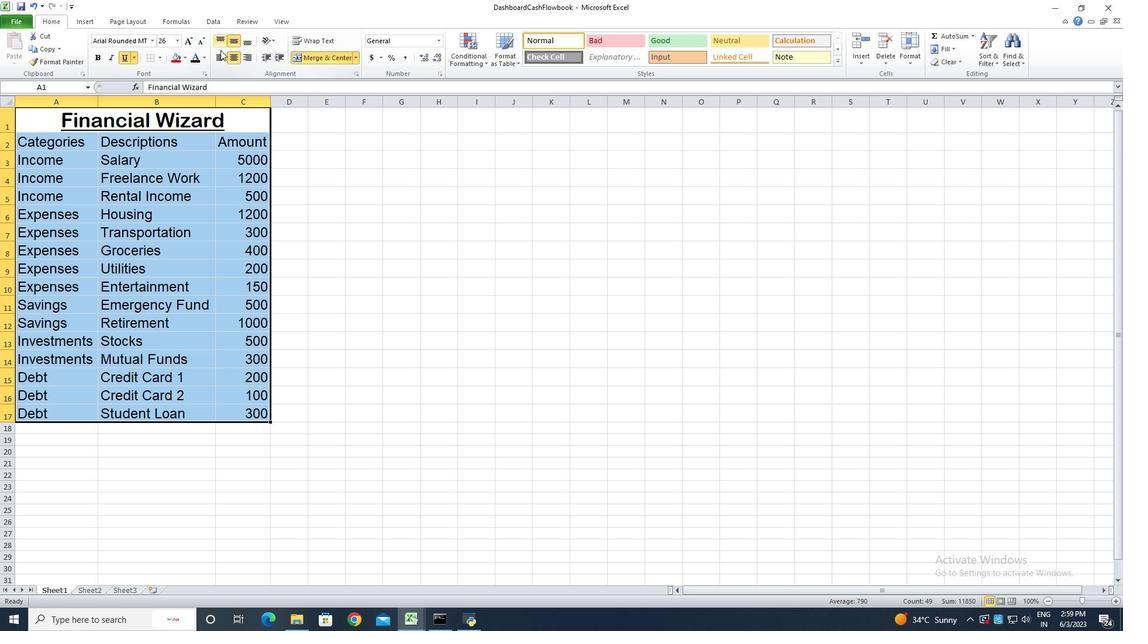 
Action: Mouse pressed left at (217, 57)
Screenshot: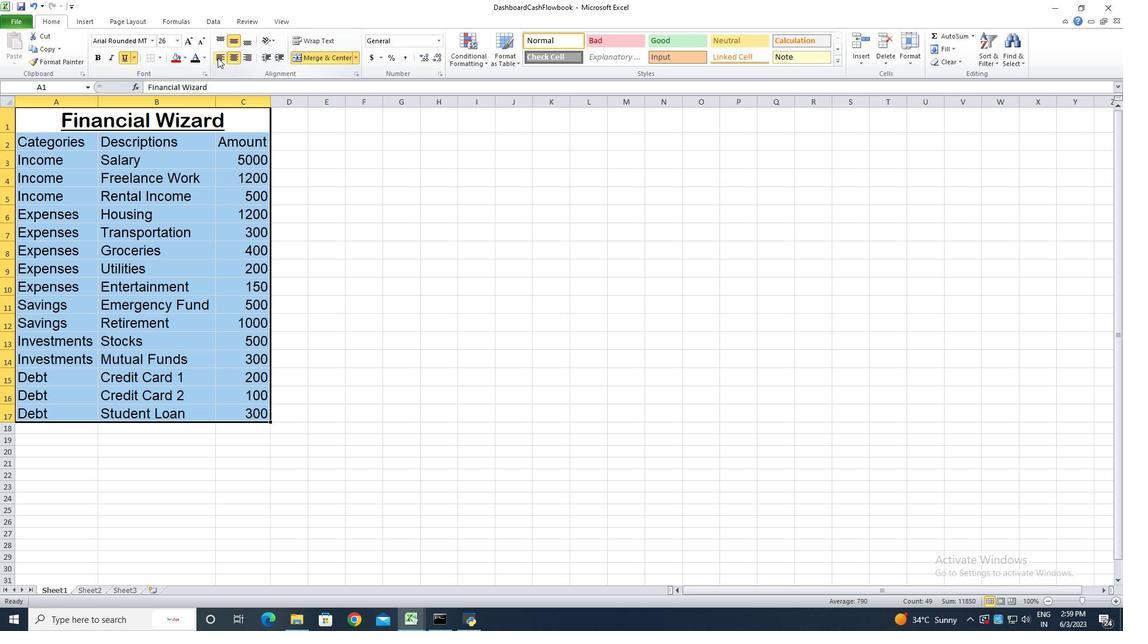 
Action: Mouse moved to (274, 439)
Screenshot: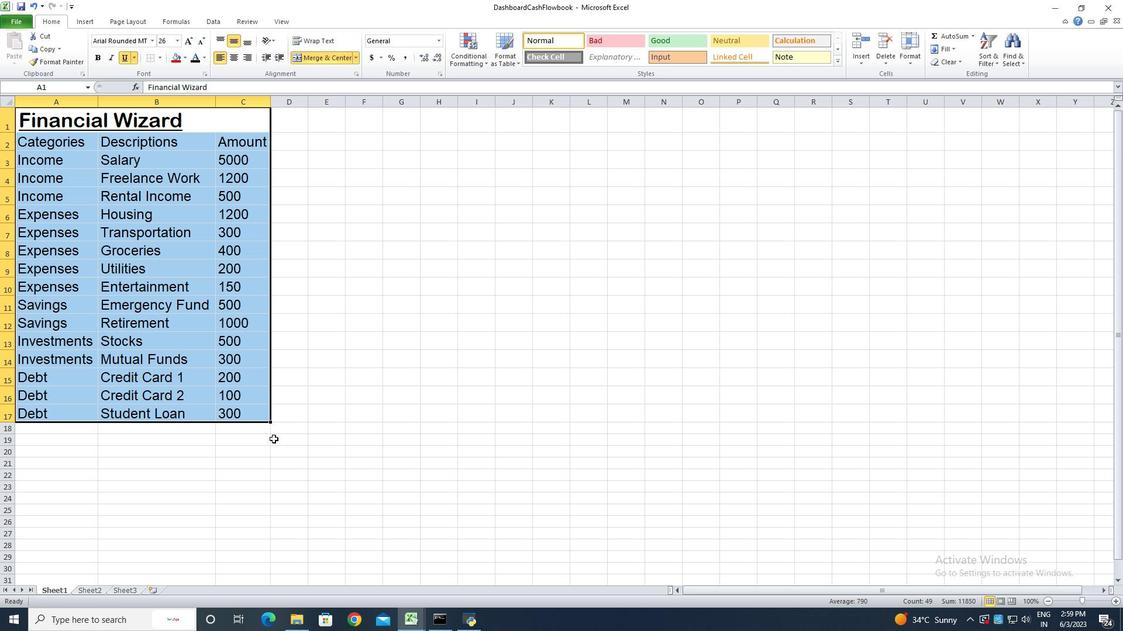 
Action: Mouse pressed left at (274, 439)
Screenshot: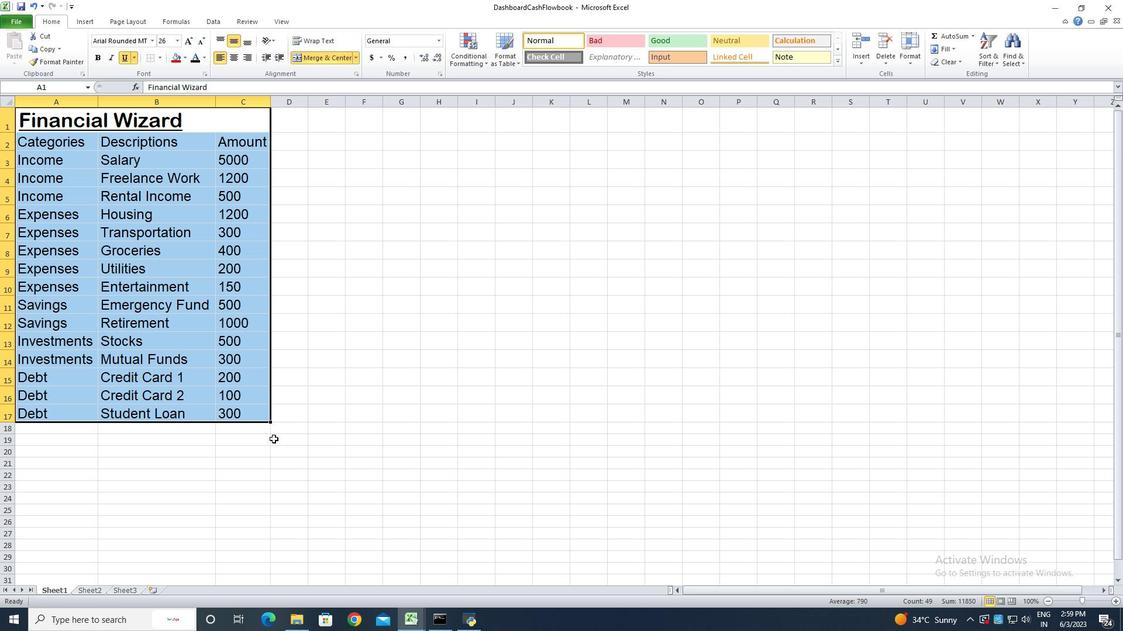
Action: Key pressed ctrl+S<'\x13'><'\x13'><'\x13'>
Screenshot: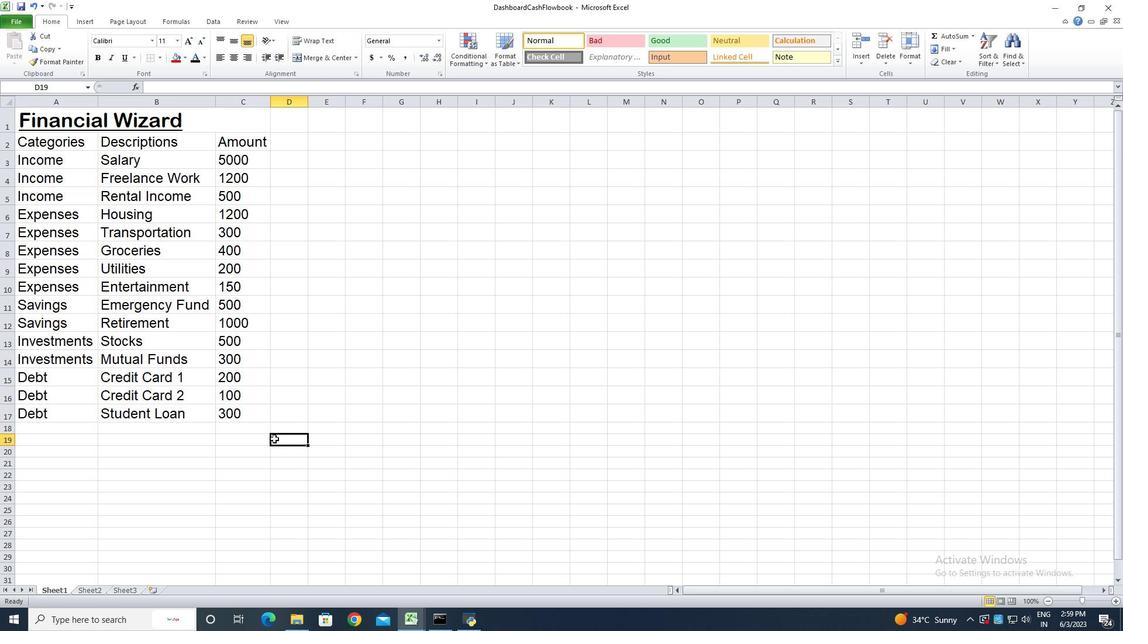 
Action: Mouse pressed left at (274, 439)
Screenshot: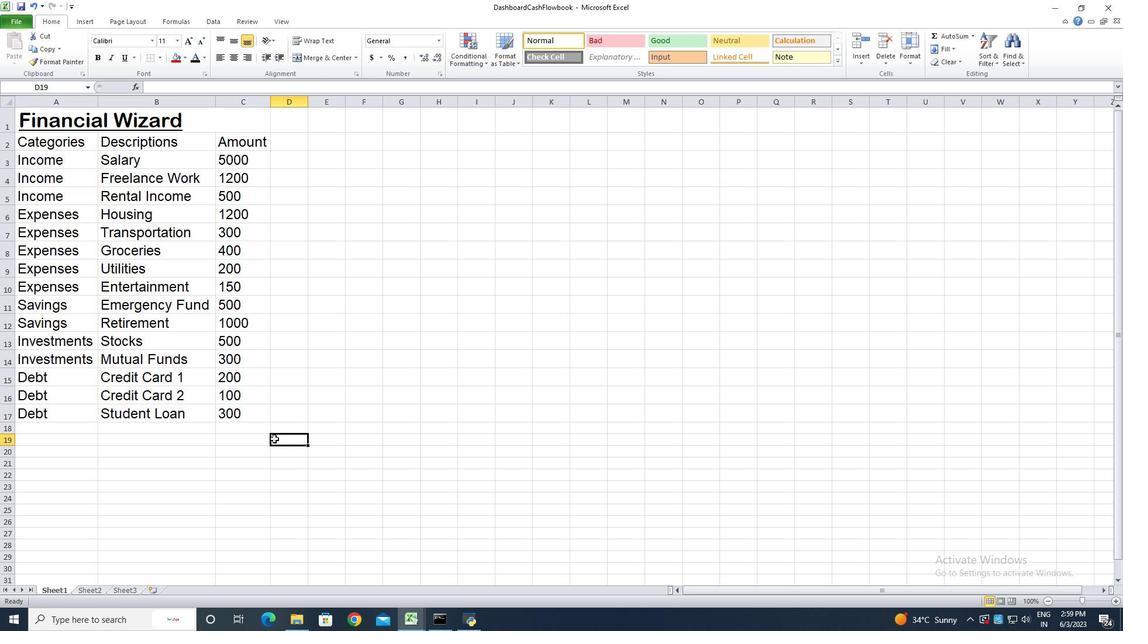 
Action: Key pressed ctrl+S
Screenshot: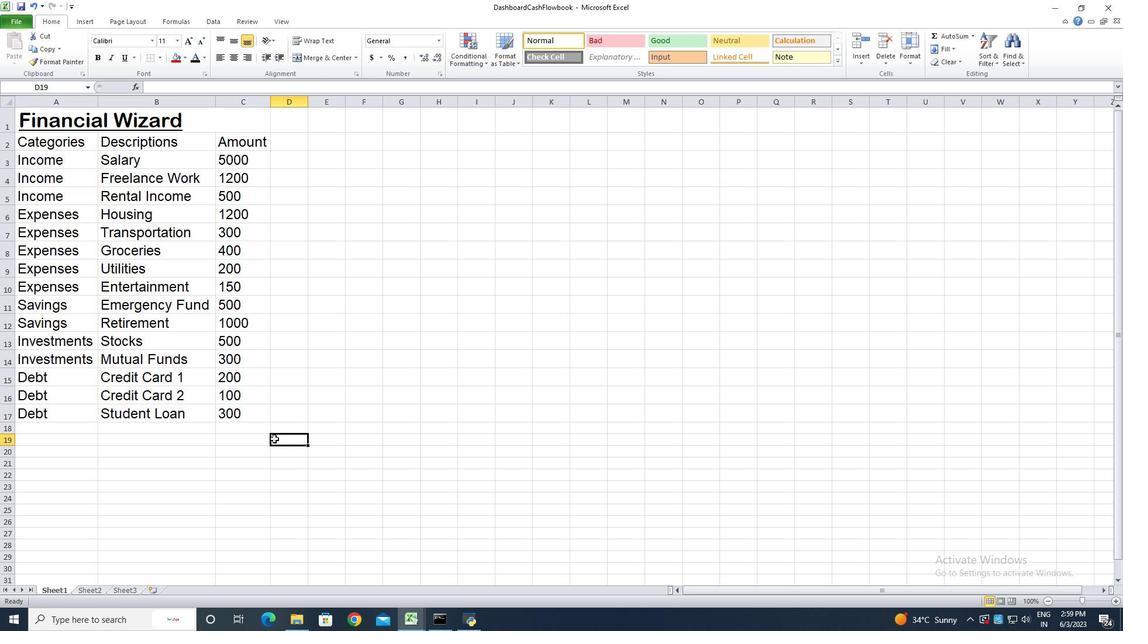 
